 Task: Create a due date automation trigger when advanced on, on the wednesday of the week a card is due add dates starting this week at 11:00 AM.
Action: Mouse moved to (1240, 96)
Screenshot: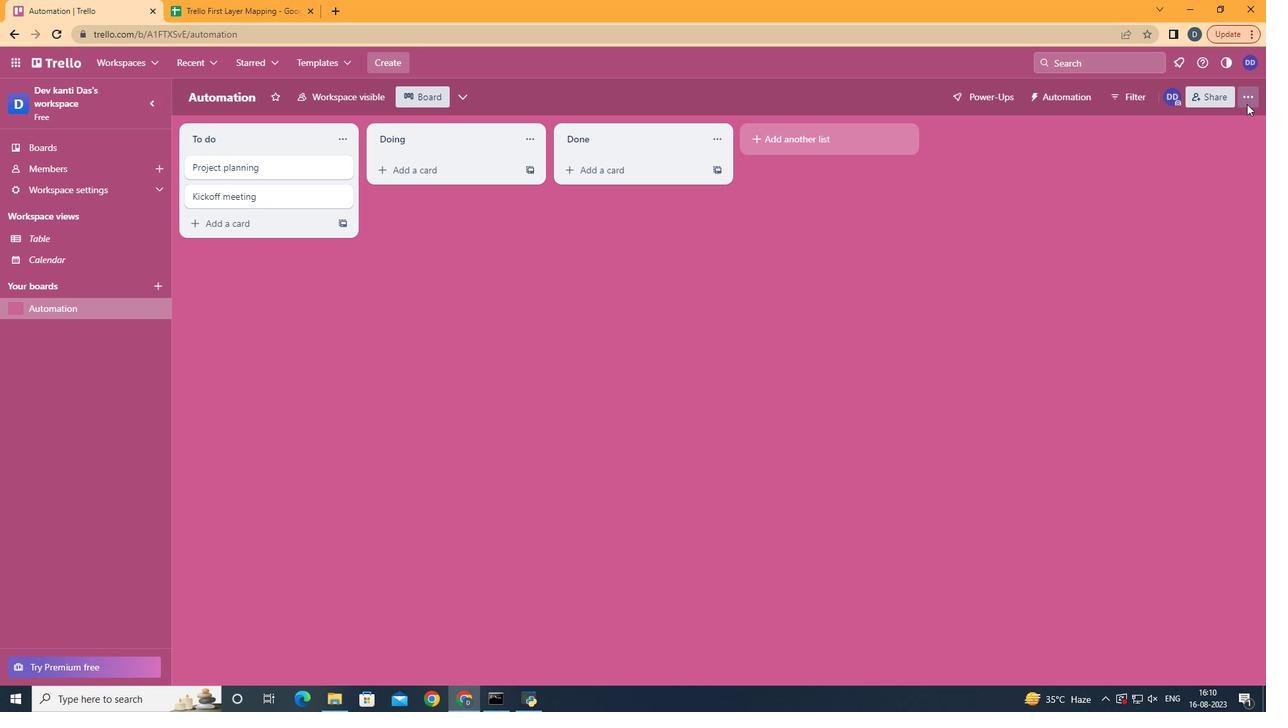 
Action: Mouse pressed left at (1240, 96)
Screenshot: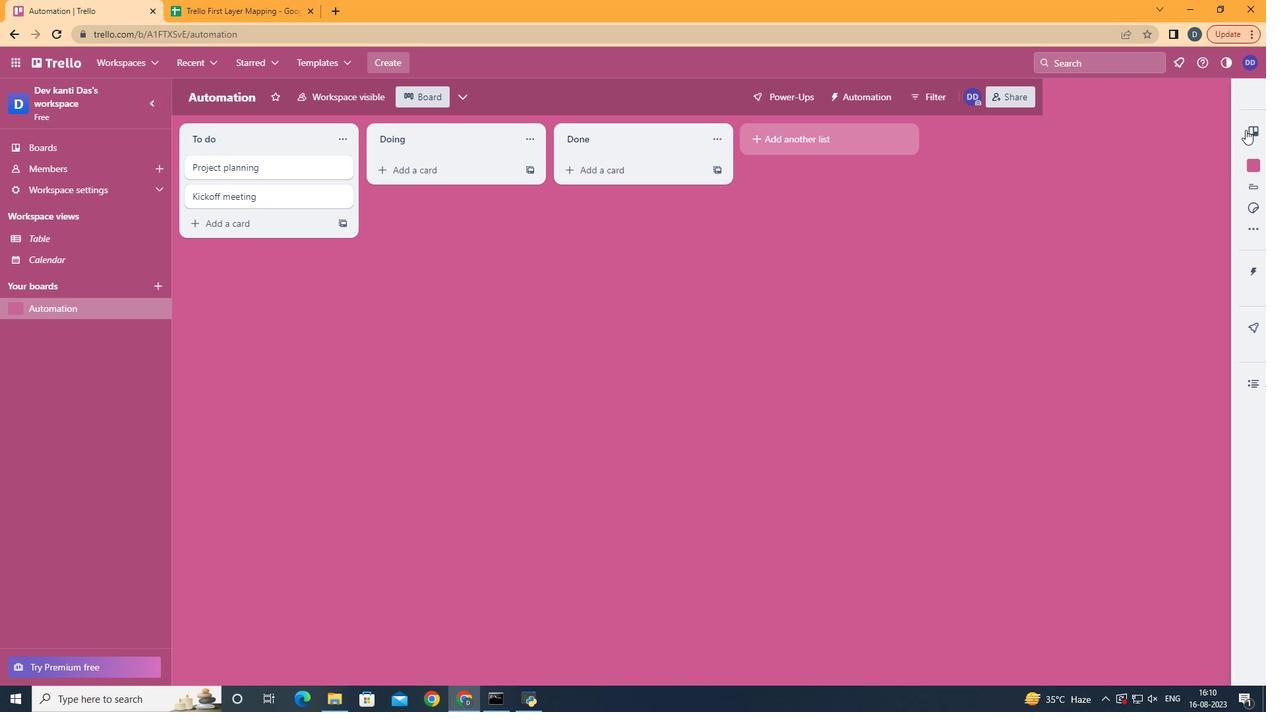 
Action: Mouse moved to (1192, 285)
Screenshot: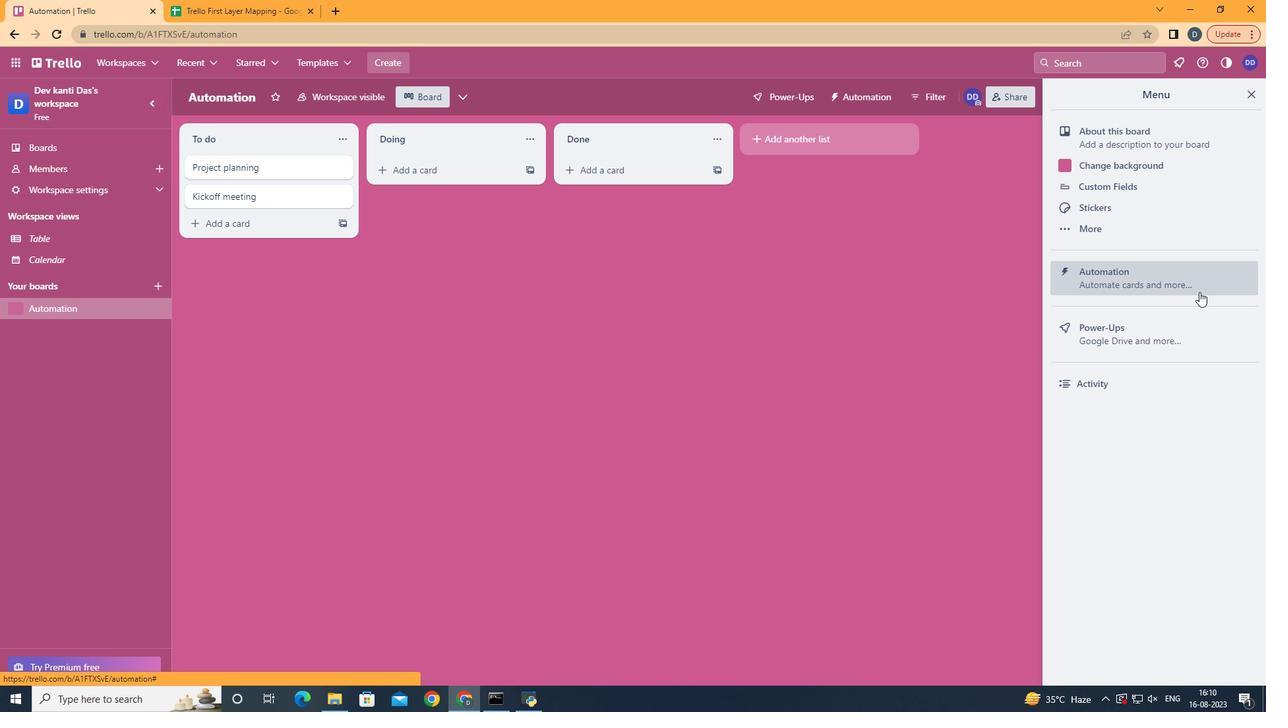 
Action: Mouse pressed left at (1192, 285)
Screenshot: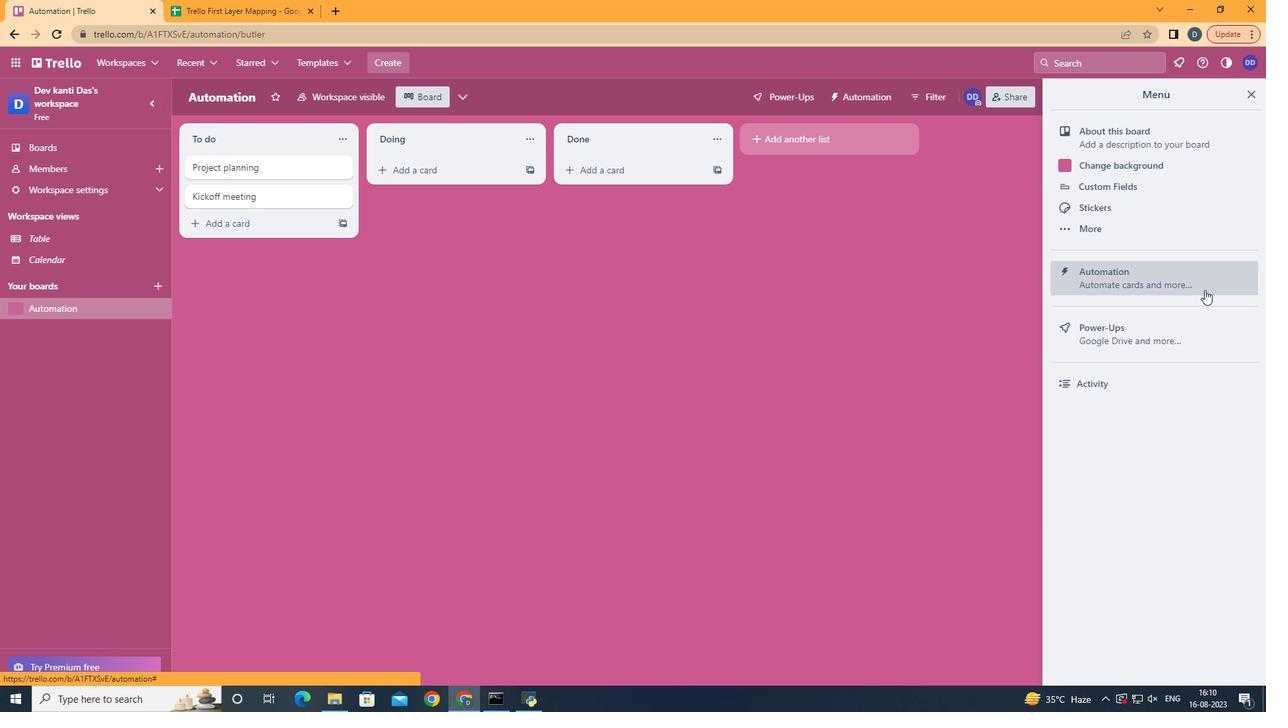 
Action: Mouse moved to (264, 254)
Screenshot: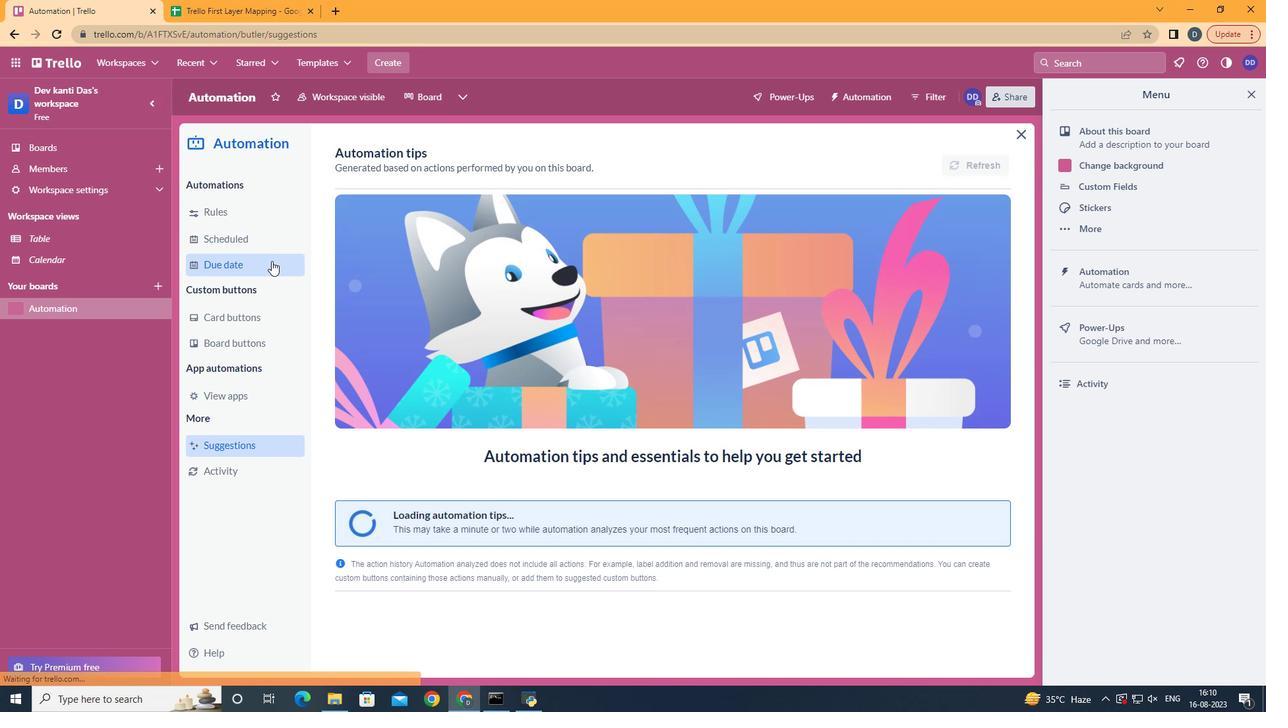 
Action: Mouse pressed left at (264, 254)
Screenshot: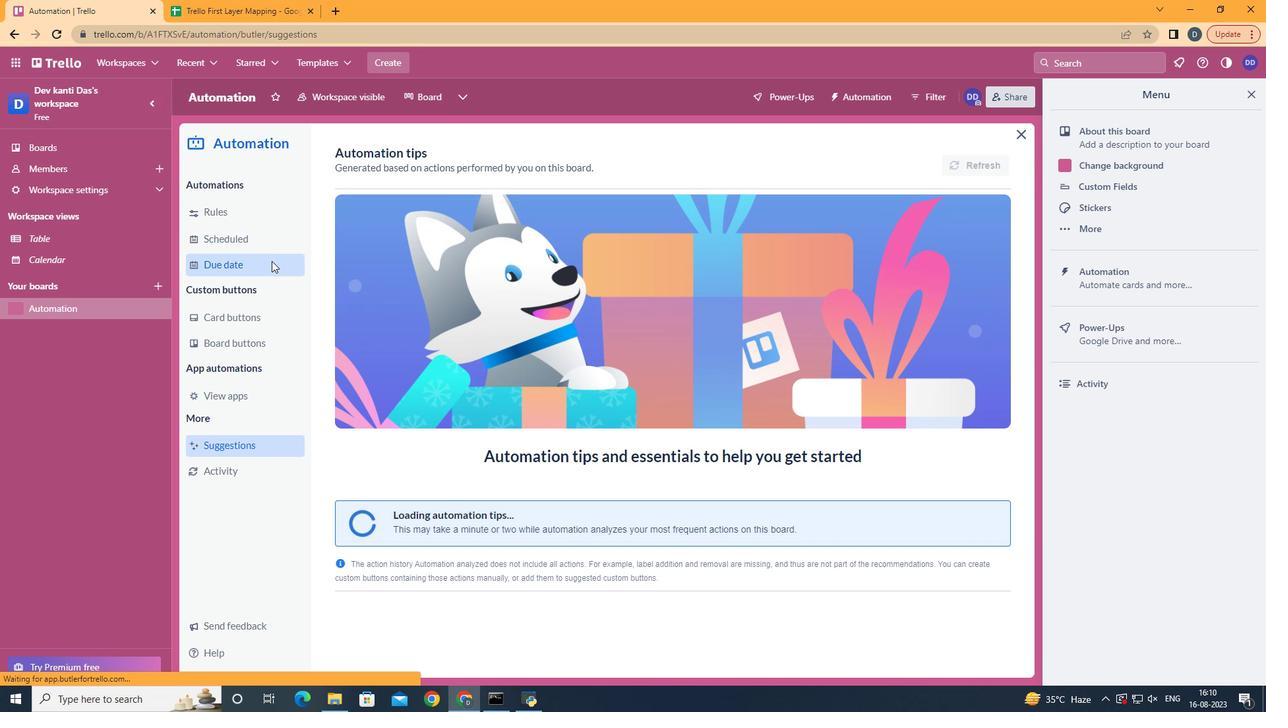 
Action: Mouse moved to (925, 148)
Screenshot: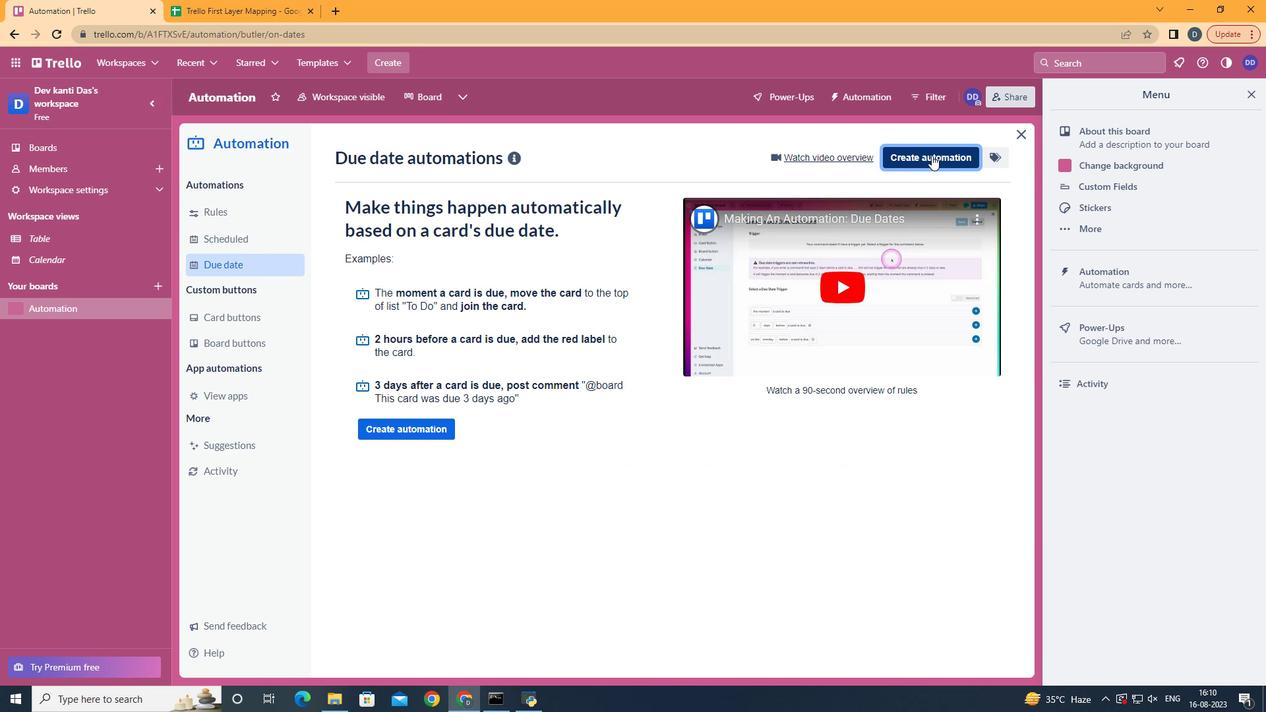 
Action: Mouse pressed left at (925, 148)
Screenshot: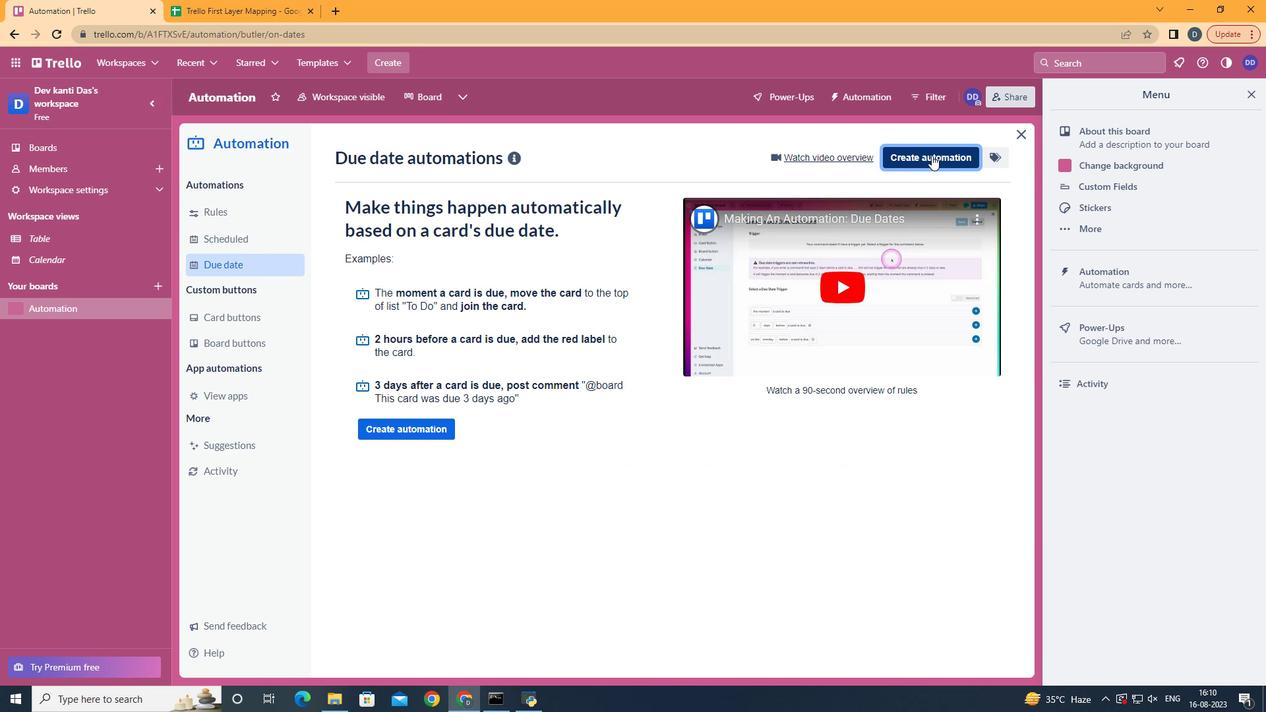 
Action: Mouse moved to (640, 273)
Screenshot: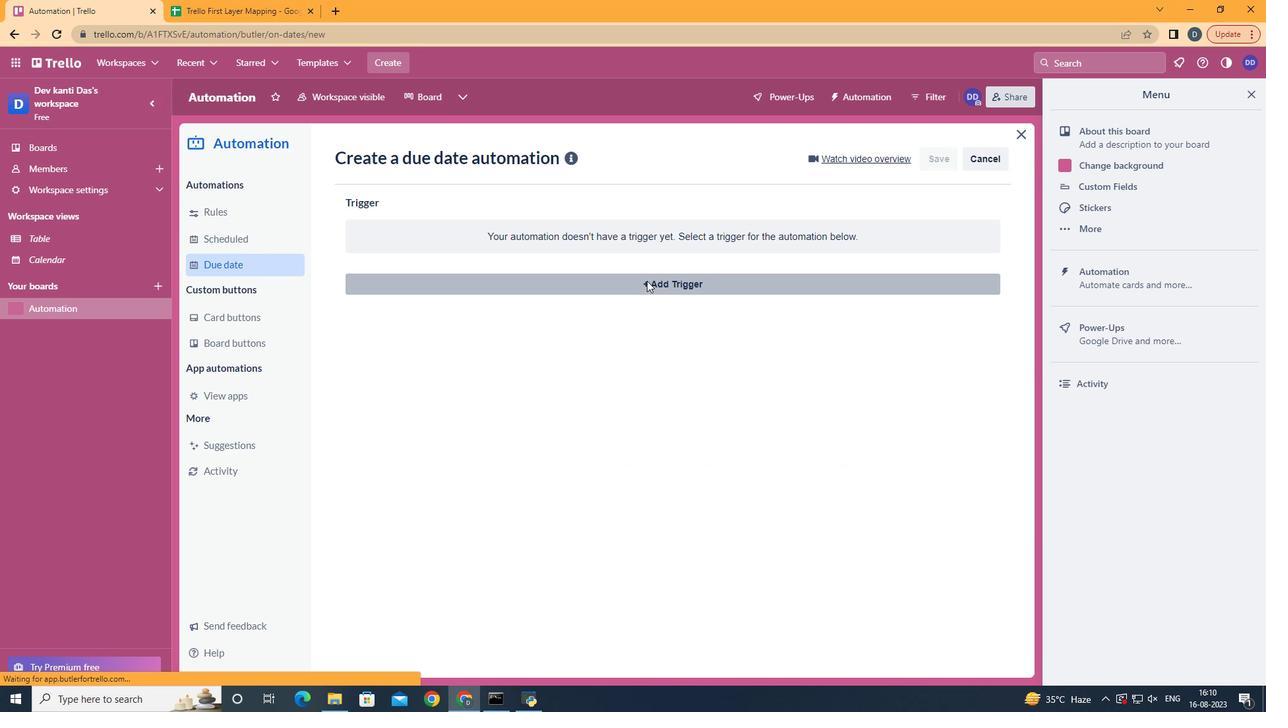 
Action: Mouse pressed left at (640, 273)
Screenshot: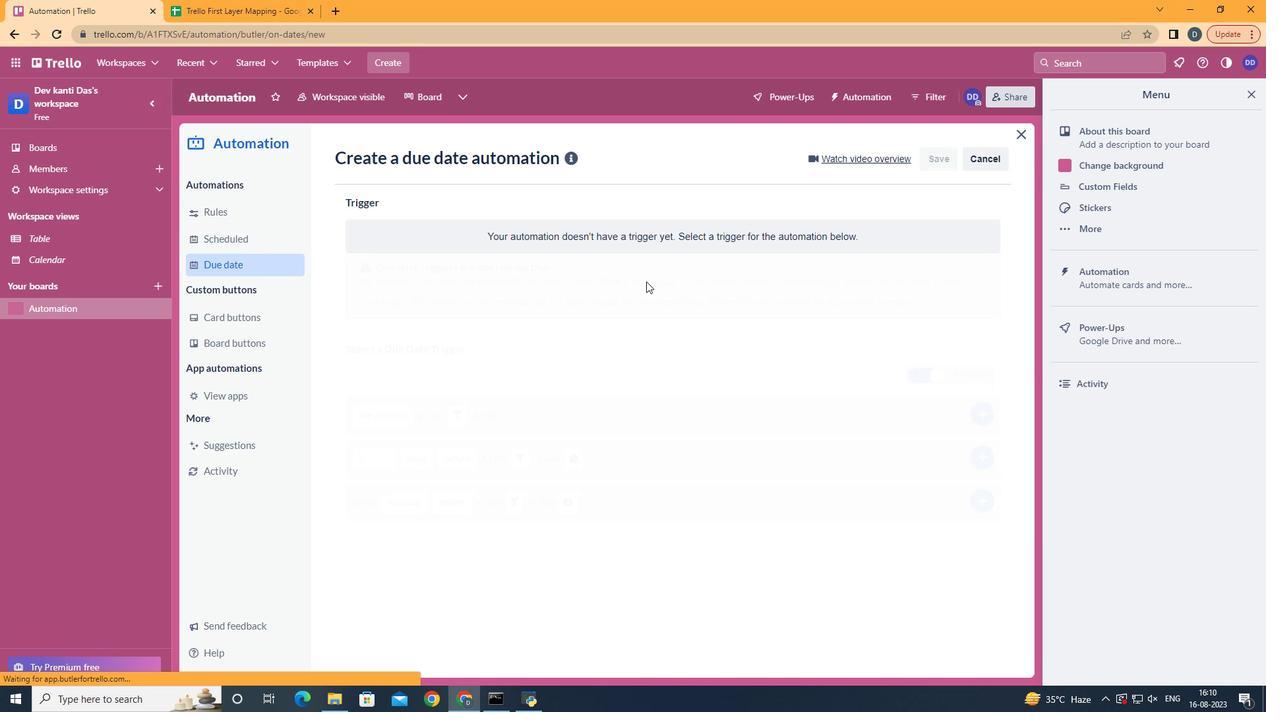 
Action: Mouse moved to (427, 399)
Screenshot: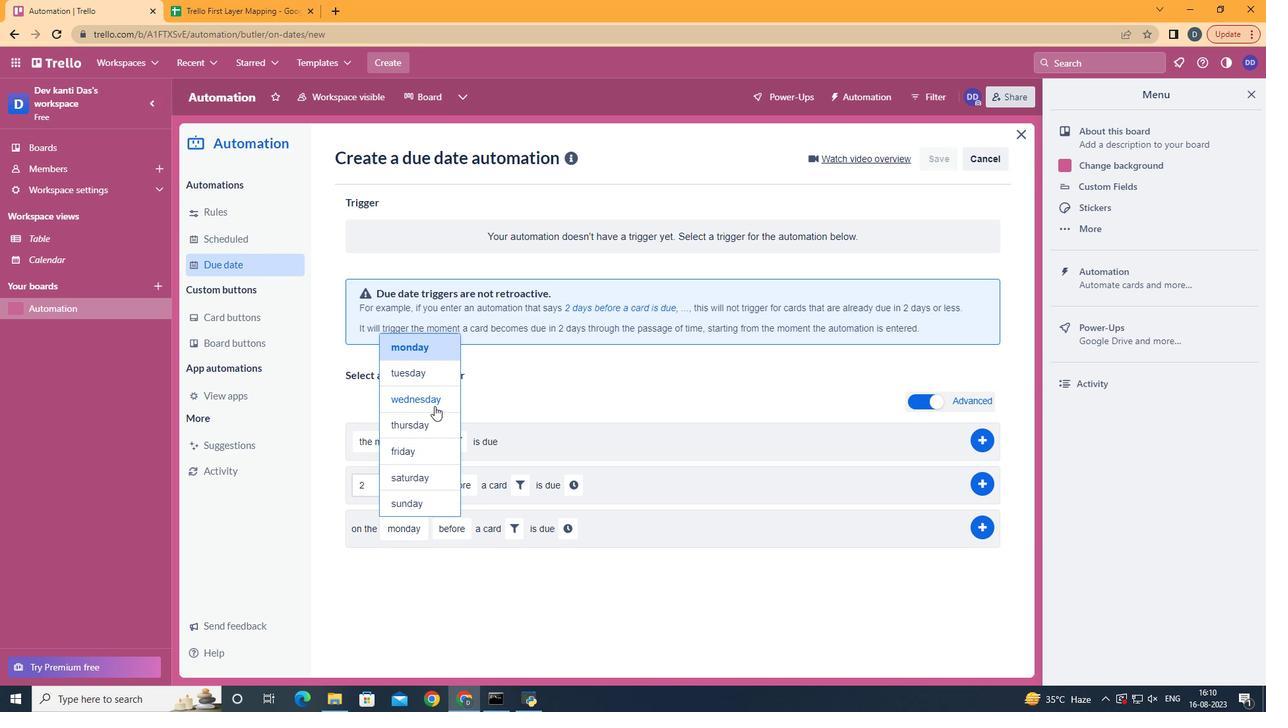 
Action: Mouse pressed left at (427, 399)
Screenshot: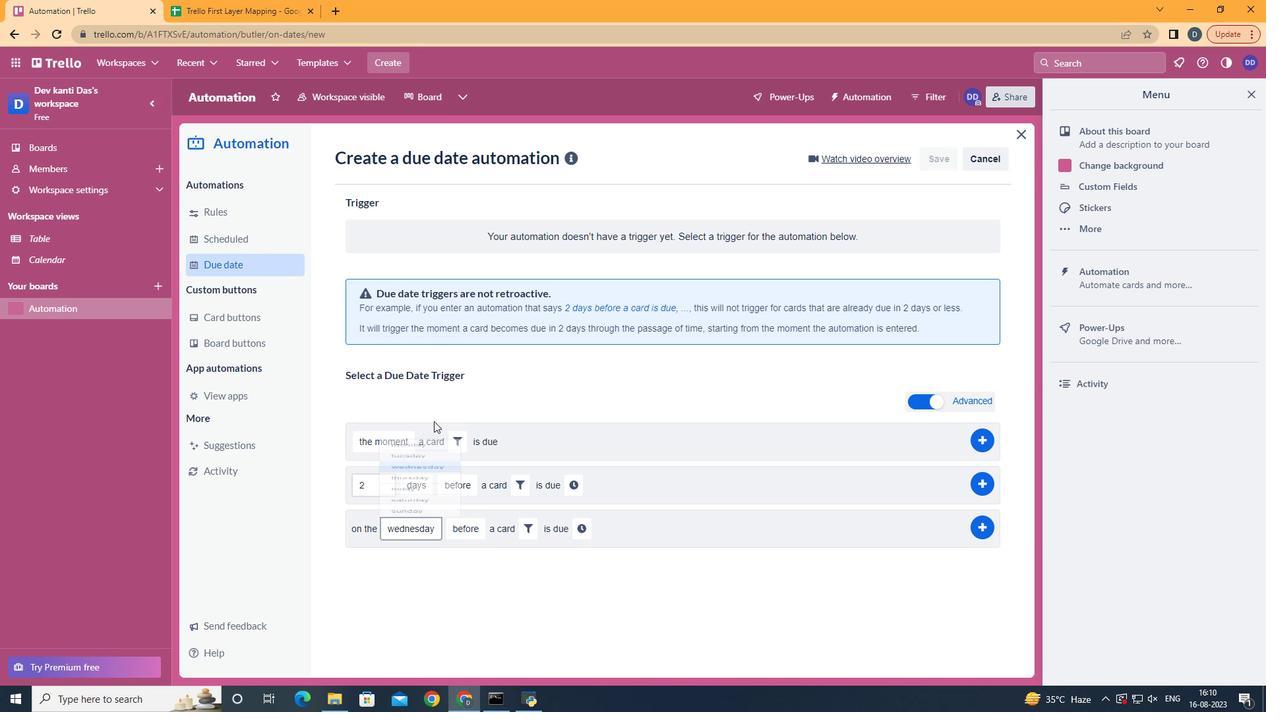 
Action: Mouse moved to (490, 595)
Screenshot: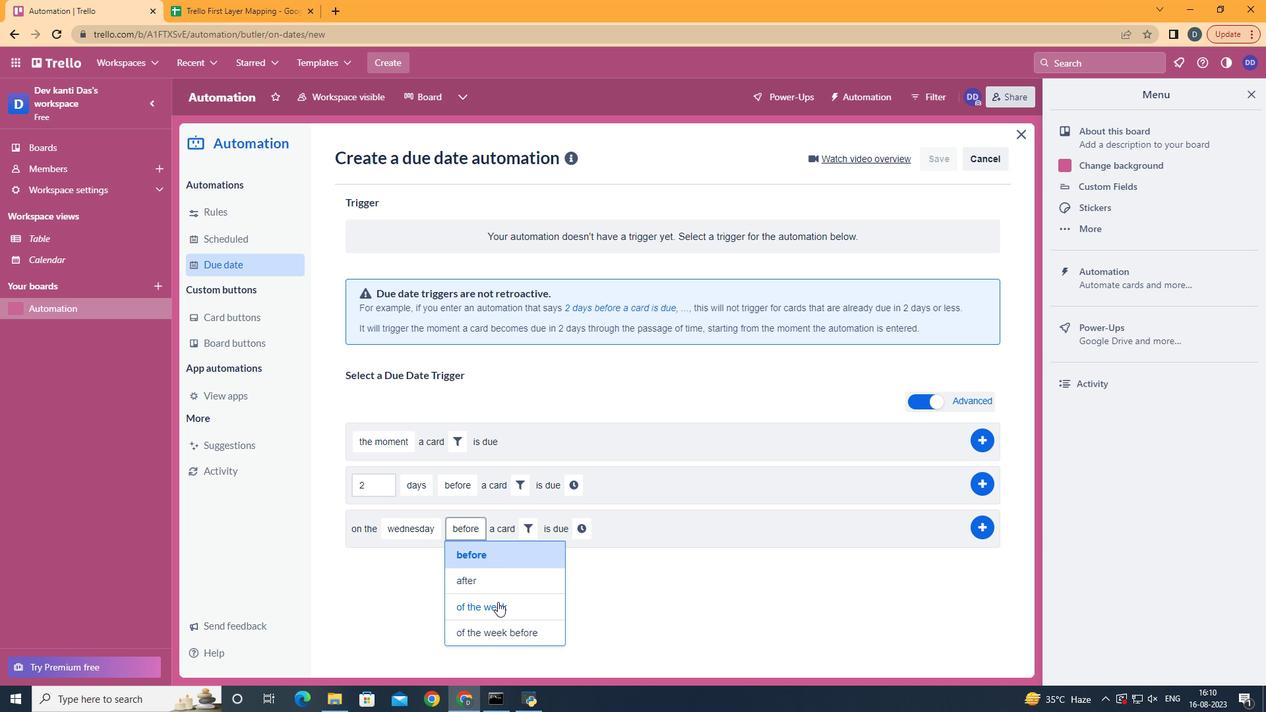 
Action: Mouse pressed left at (490, 595)
Screenshot: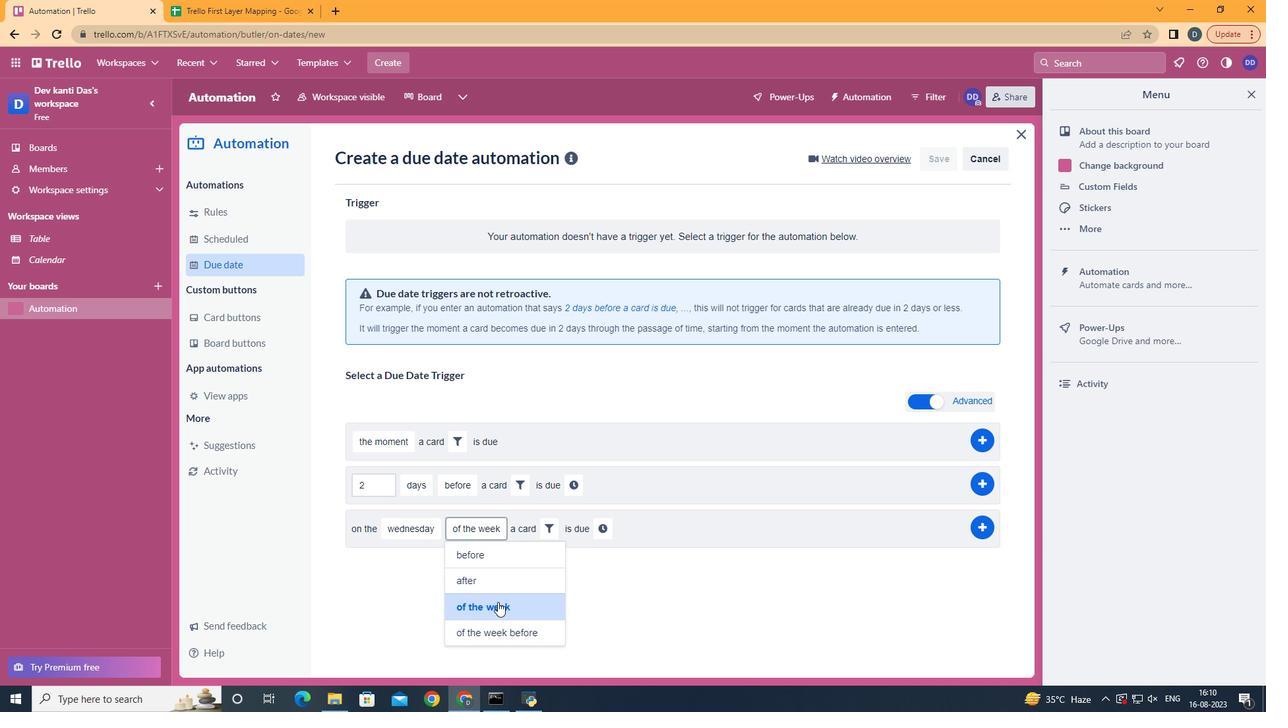 
Action: Mouse moved to (537, 522)
Screenshot: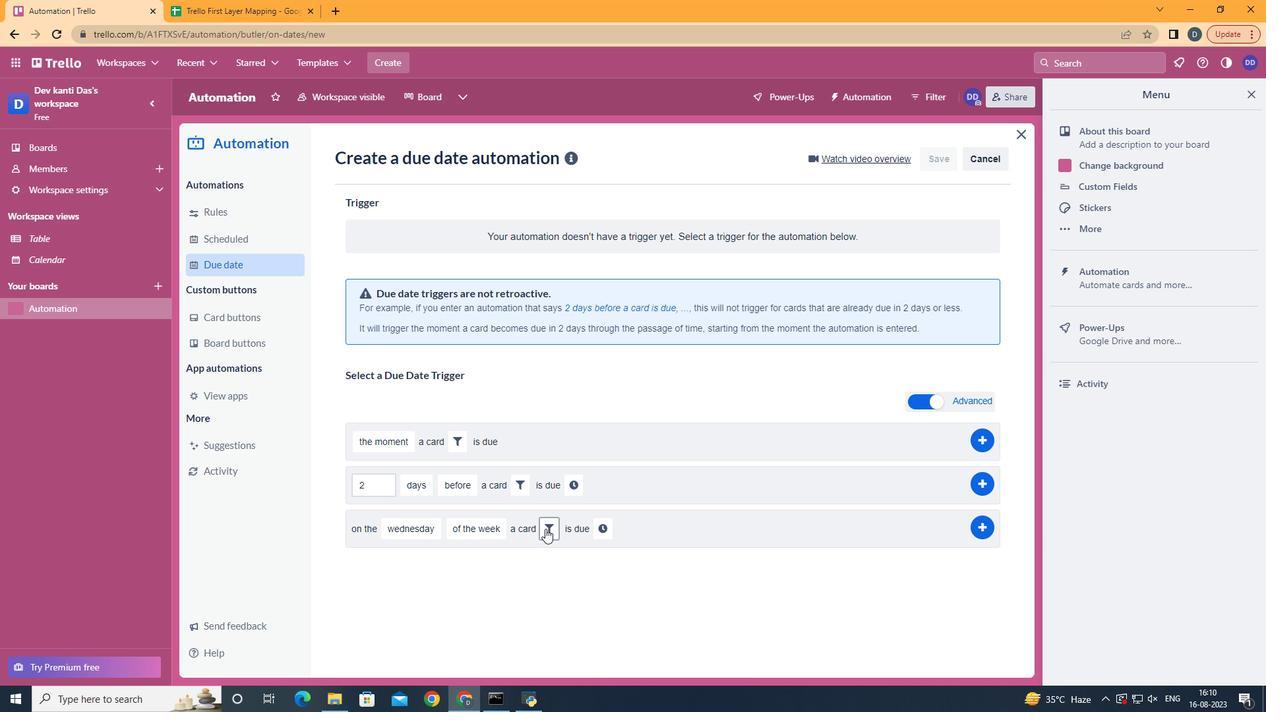 
Action: Mouse pressed left at (537, 522)
Screenshot: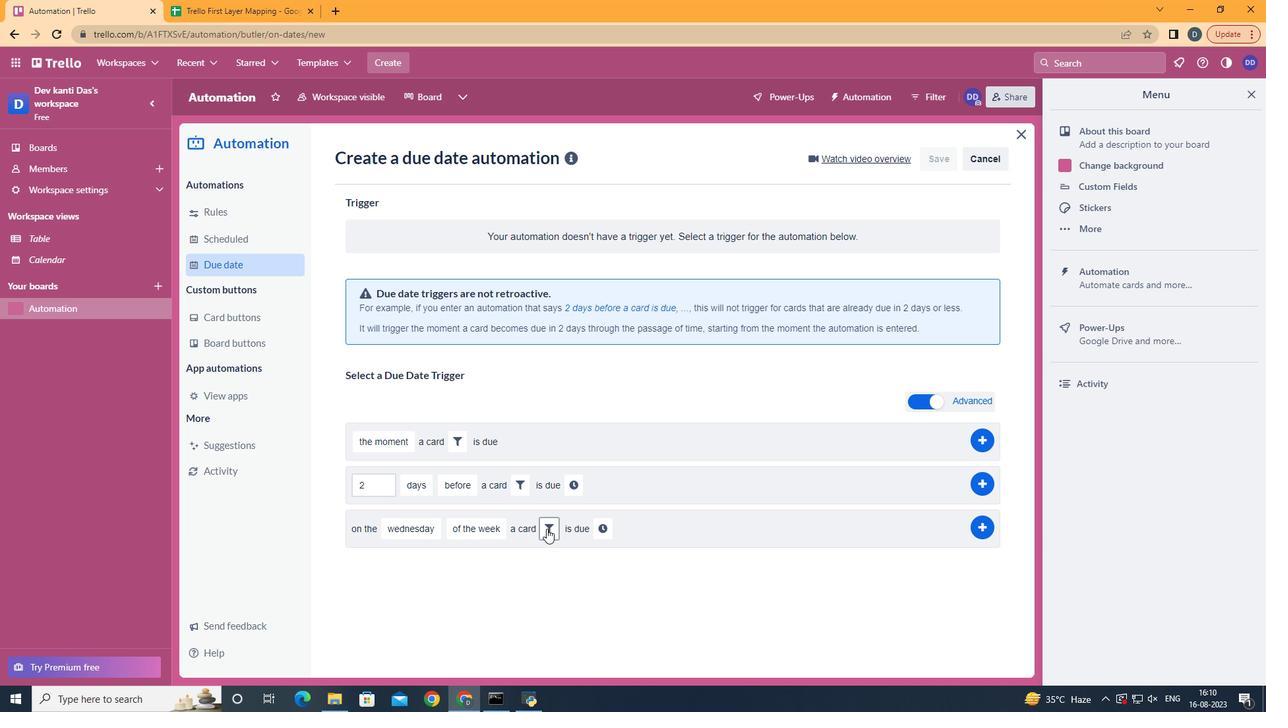 
Action: Mouse moved to (604, 563)
Screenshot: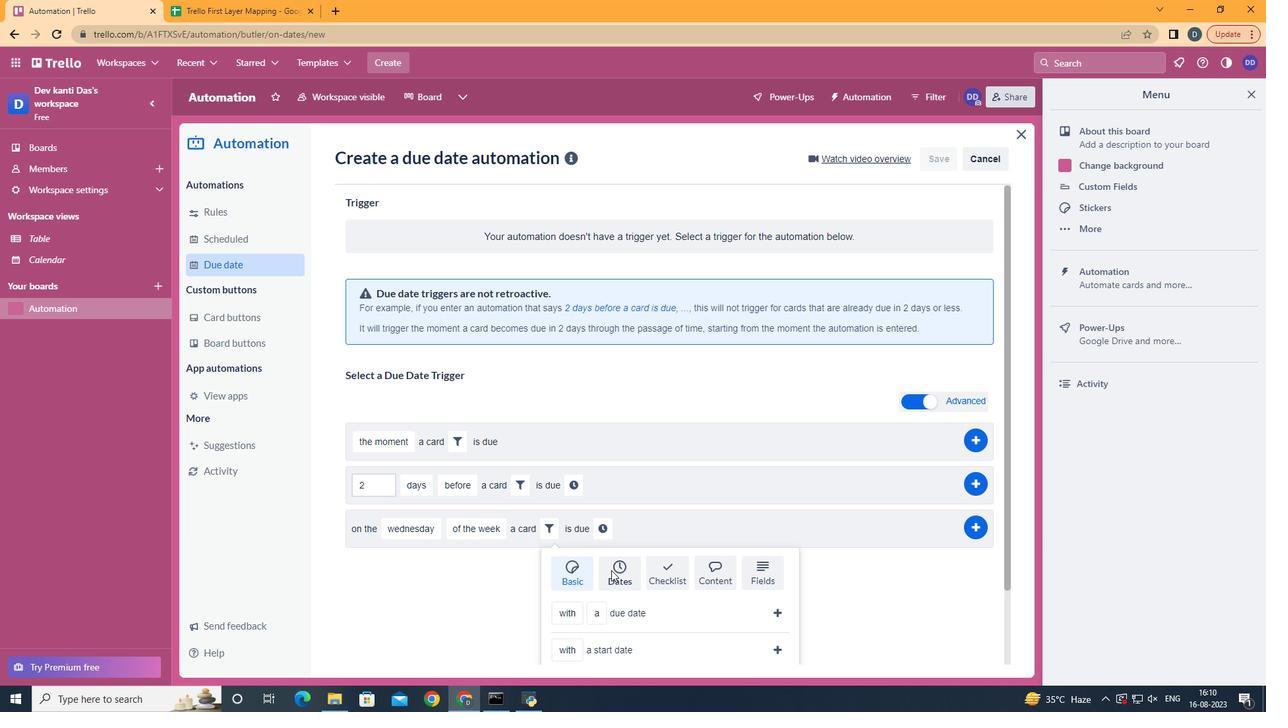 
Action: Mouse pressed left at (604, 563)
Screenshot: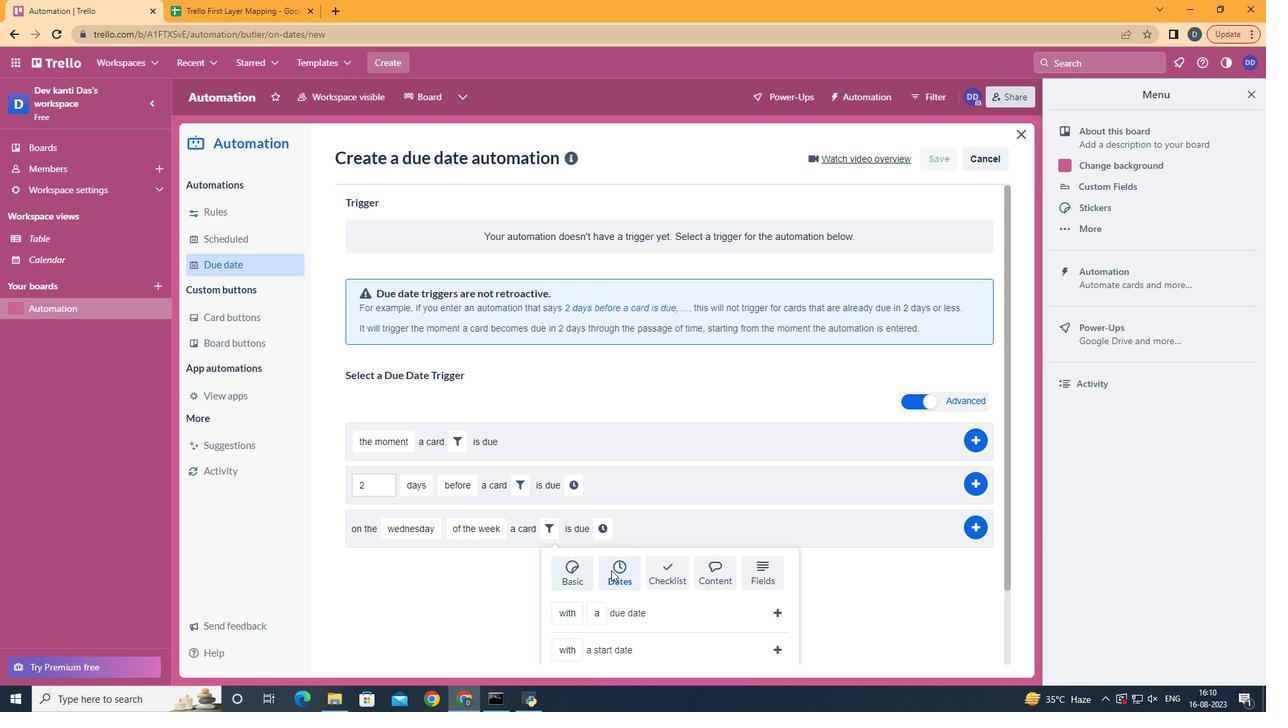 
Action: Mouse moved to (605, 563)
Screenshot: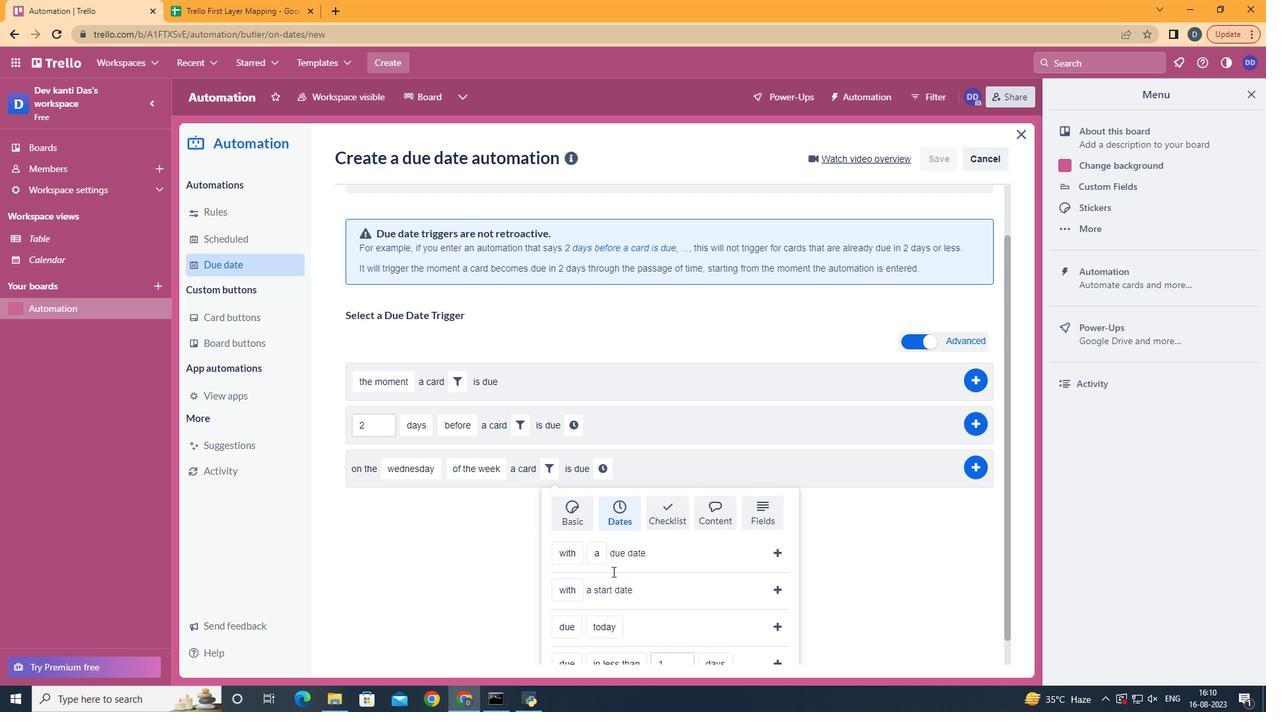 
Action: Mouse scrolled (605, 562) with delta (0, 0)
Screenshot: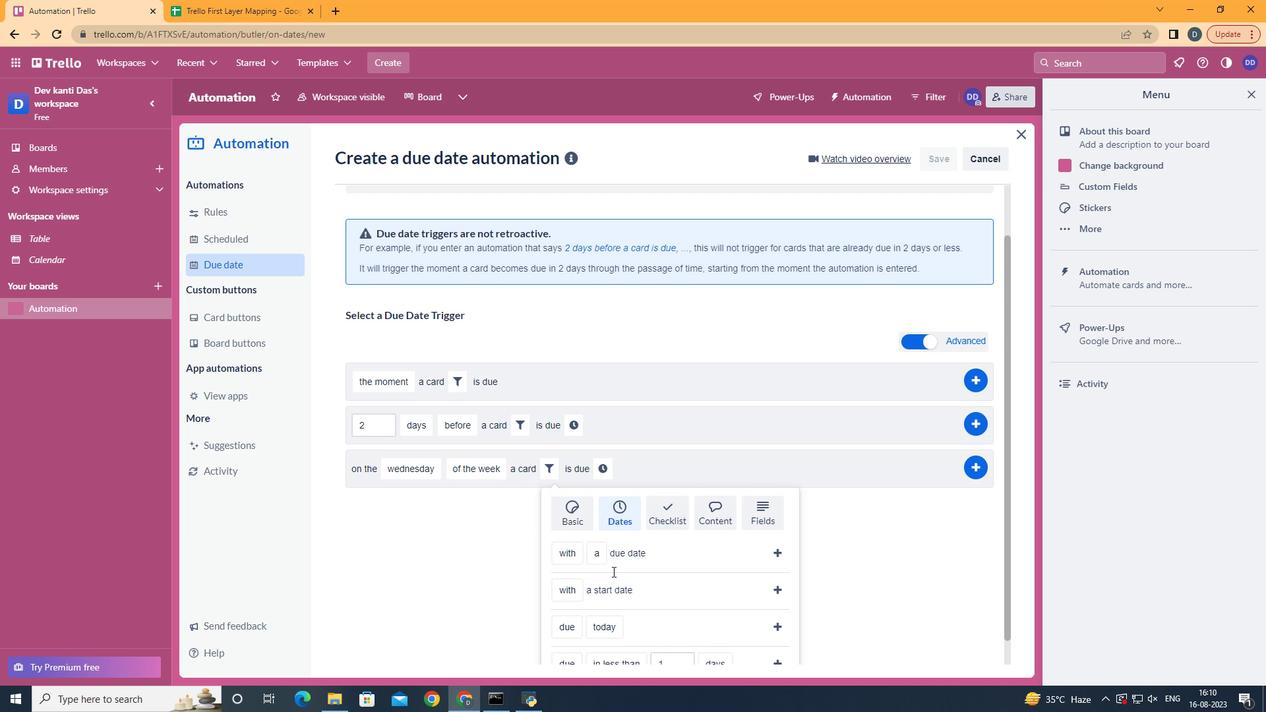 
Action: Mouse scrolled (605, 562) with delta (0, 0)
Screenshot: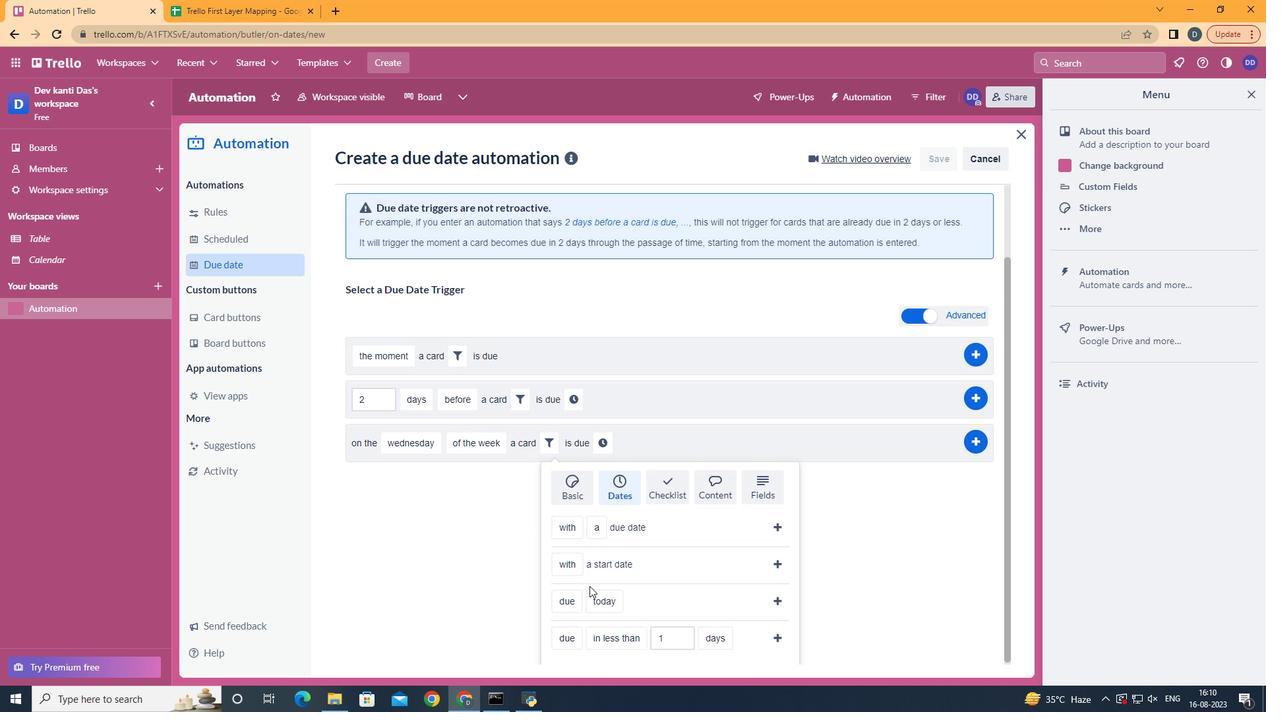 
Action: Mouse scrolled (605, 562) with delta (0, 0)
Screenshot: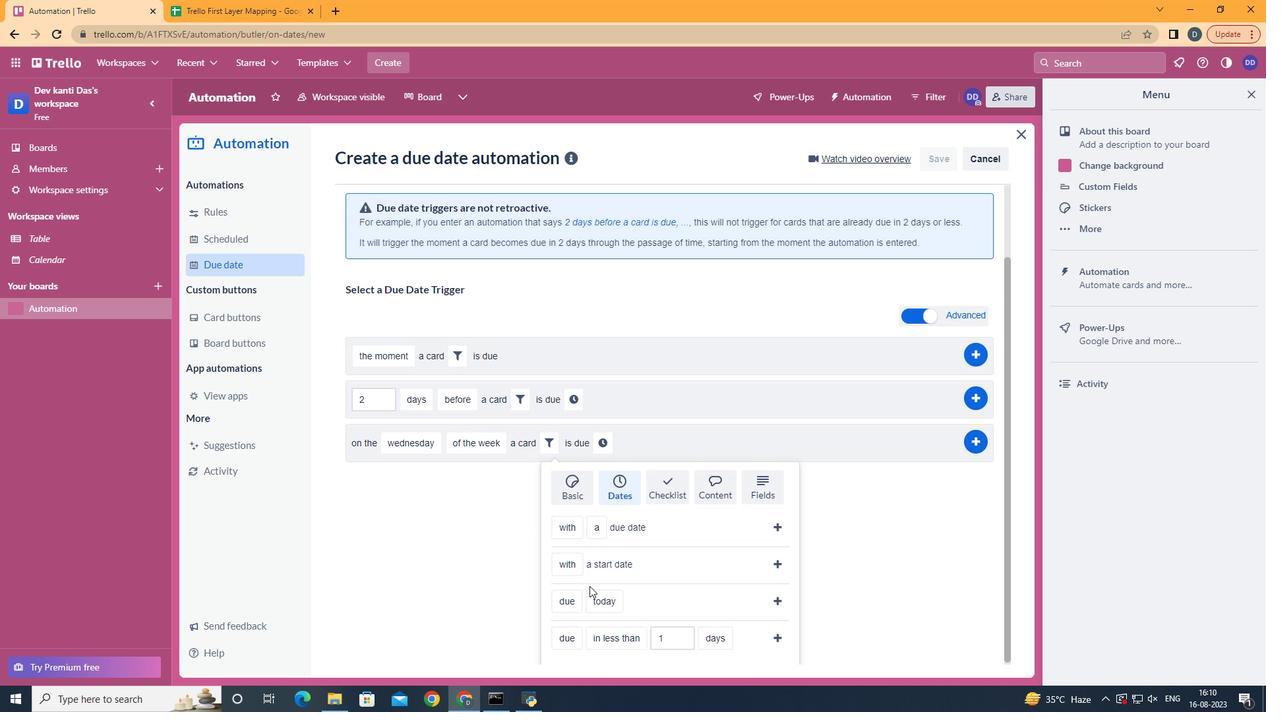 
Action: Mouse scrolled (605, 562) with delta (0, 0)
Screenshot: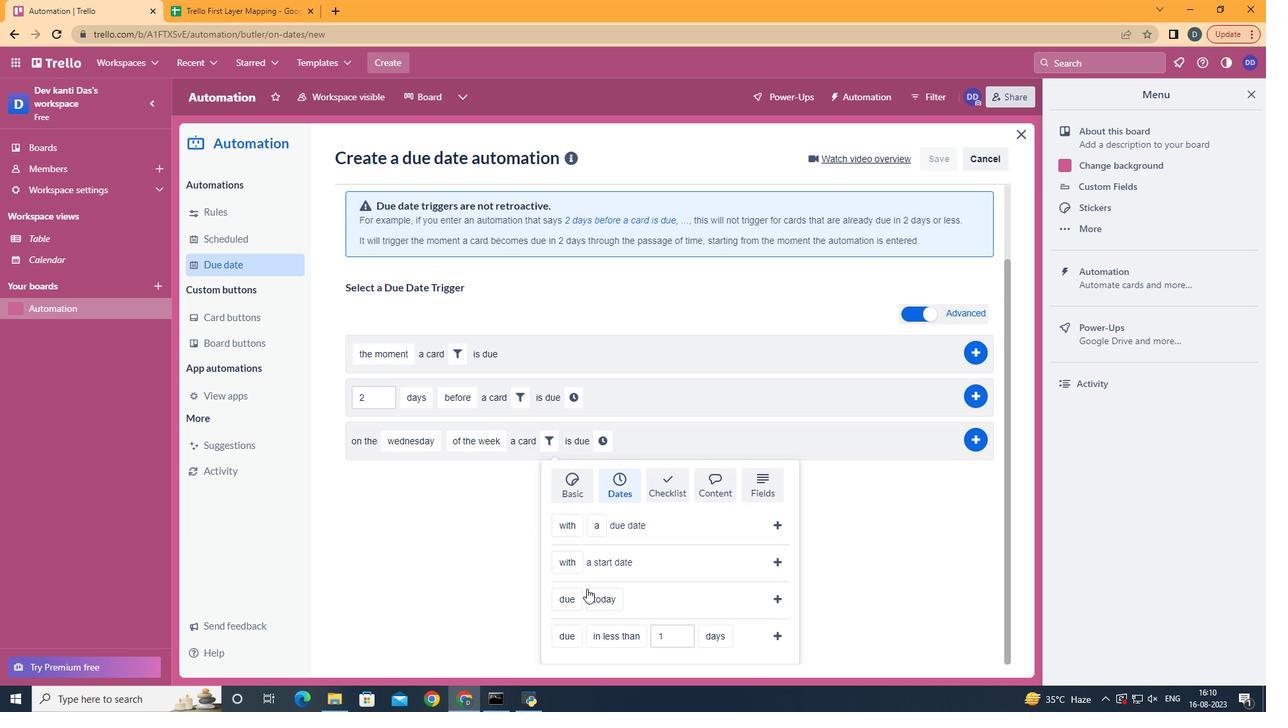 
Action: Mouse moved to (584, 535)
Screenshot: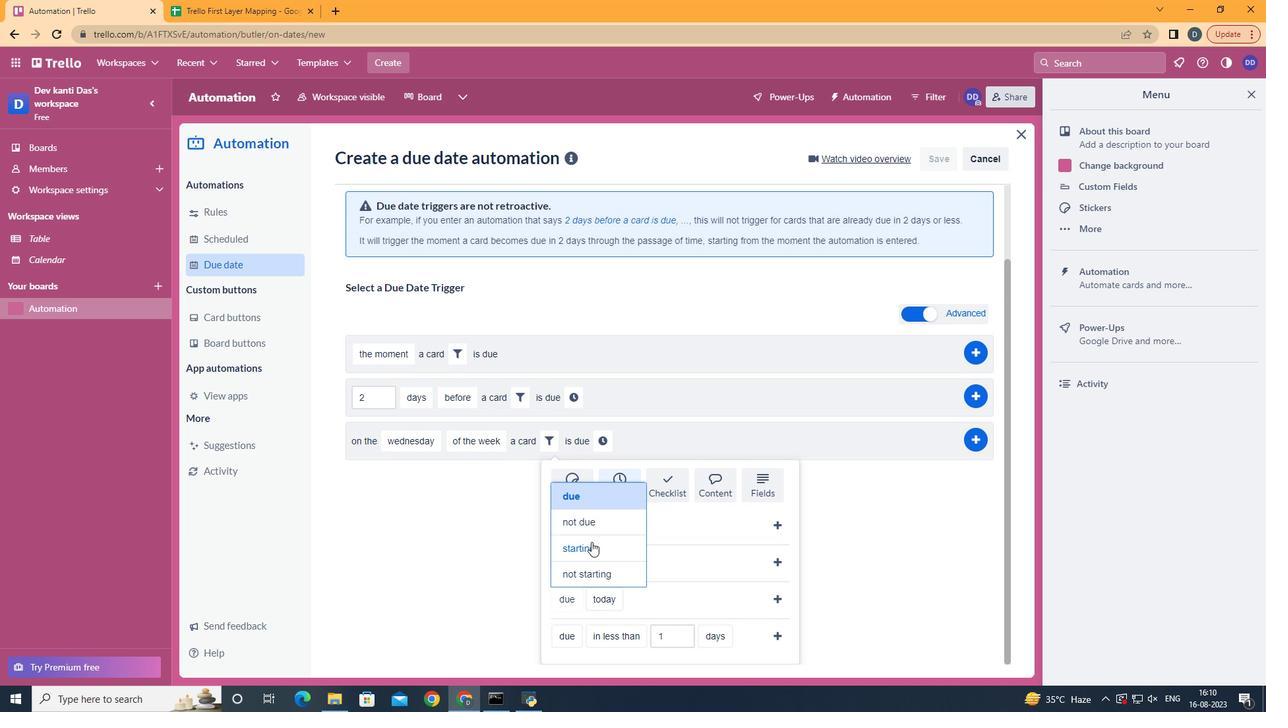 
Action: Mouse pressed left at (584, 535)
Screenshot: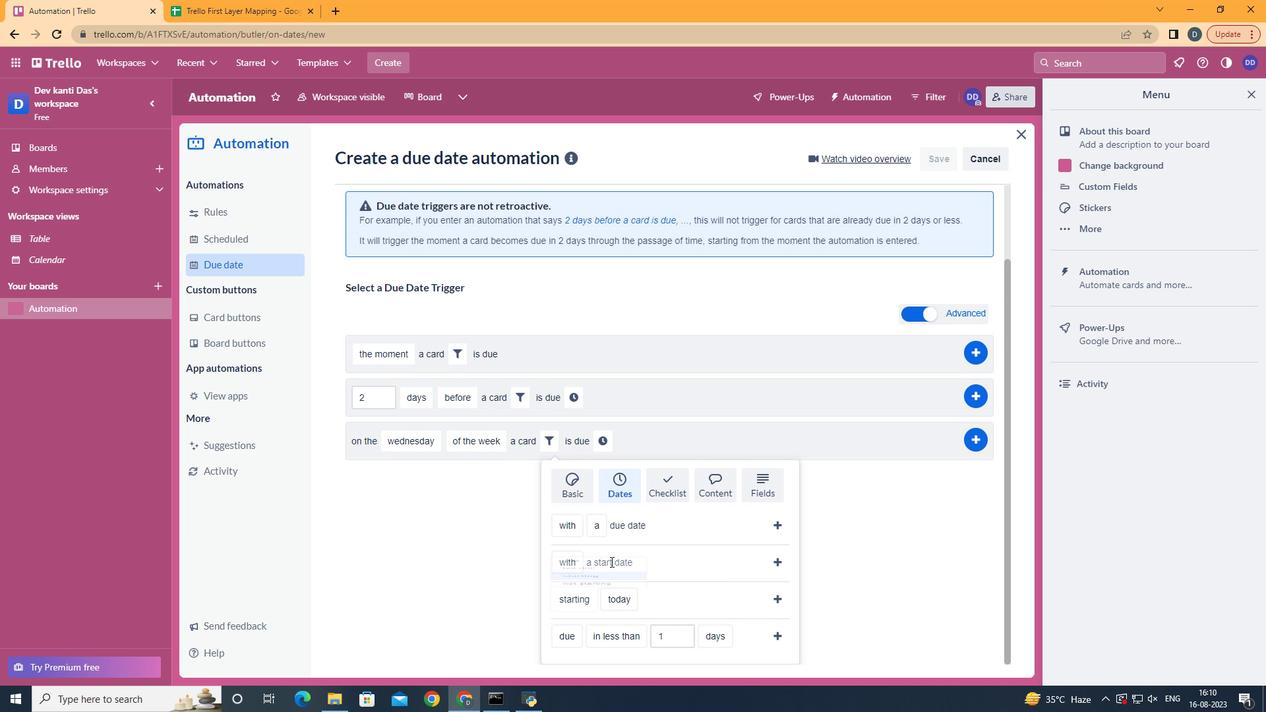 
Action: Mouse moved to (636, 488)
Screenshot: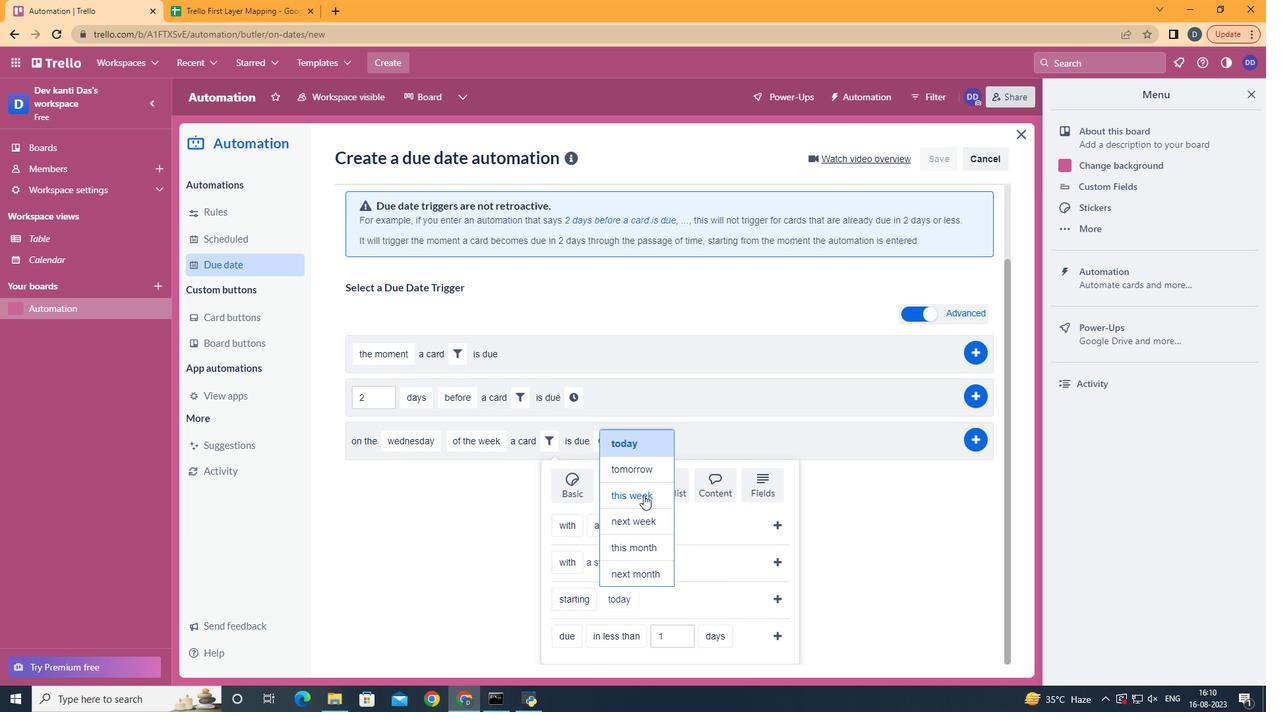 
Action: Mouse pressed left at (636, 488)
Screenshot: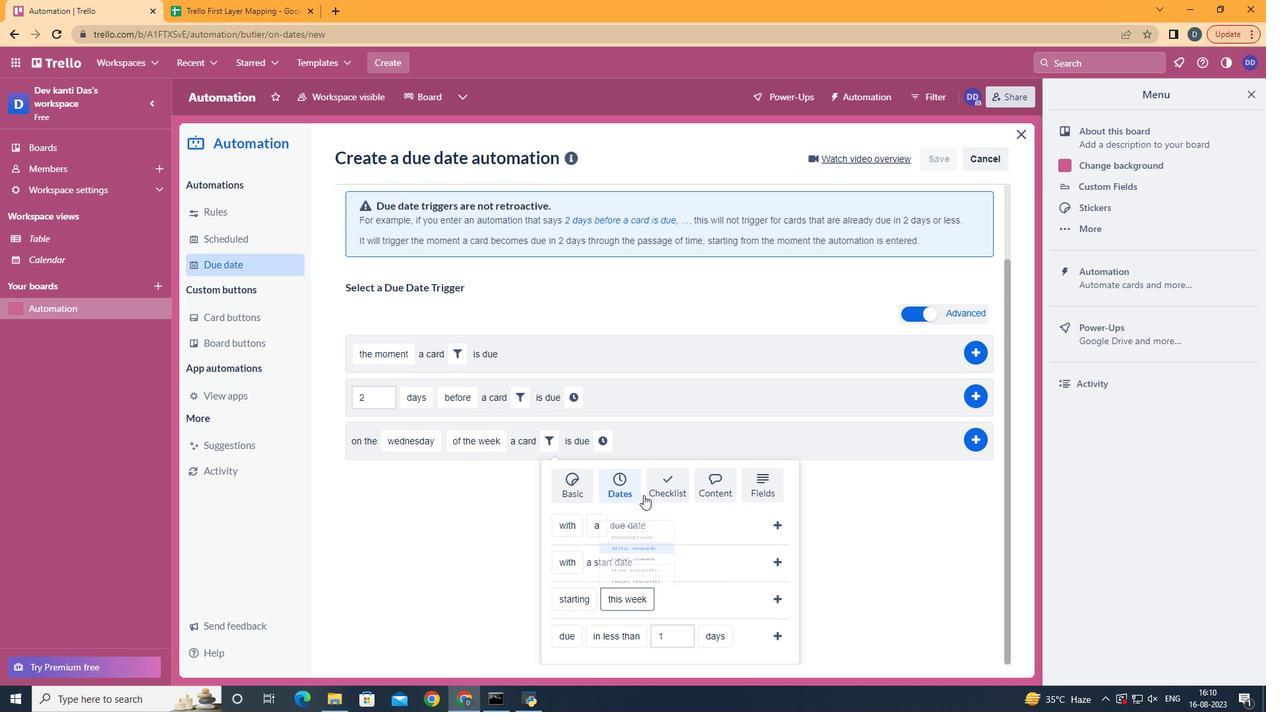 
Action: Mouse moved to (772, 591)
Screenshot: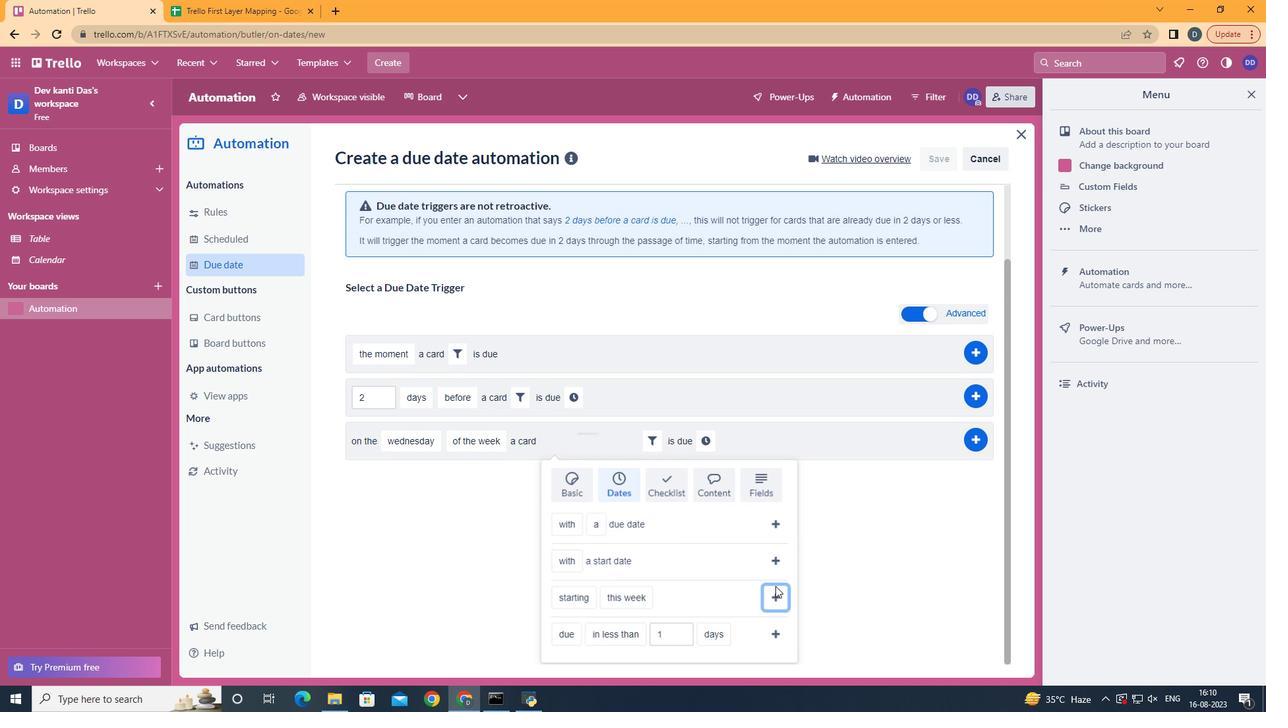 
Action: Mouse pressed left at (772, 591)
Screenshot: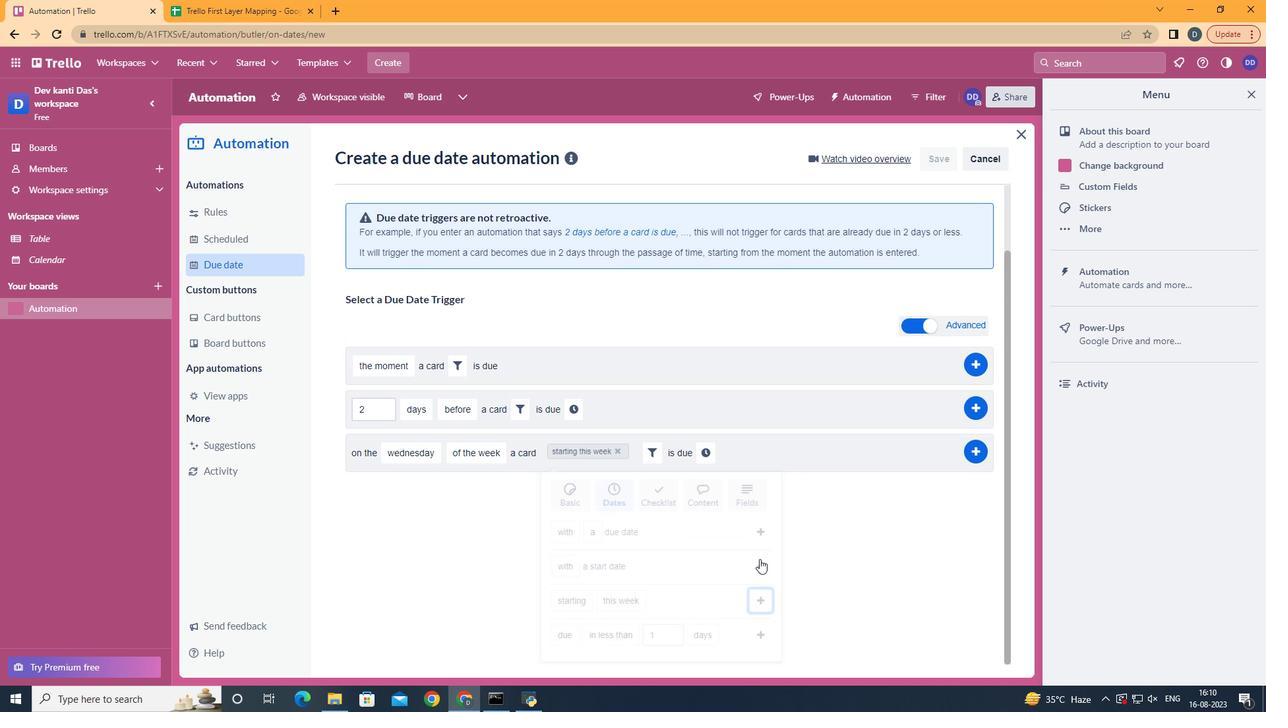 
Action: Mouse moved to (698, 517)
Screenshot: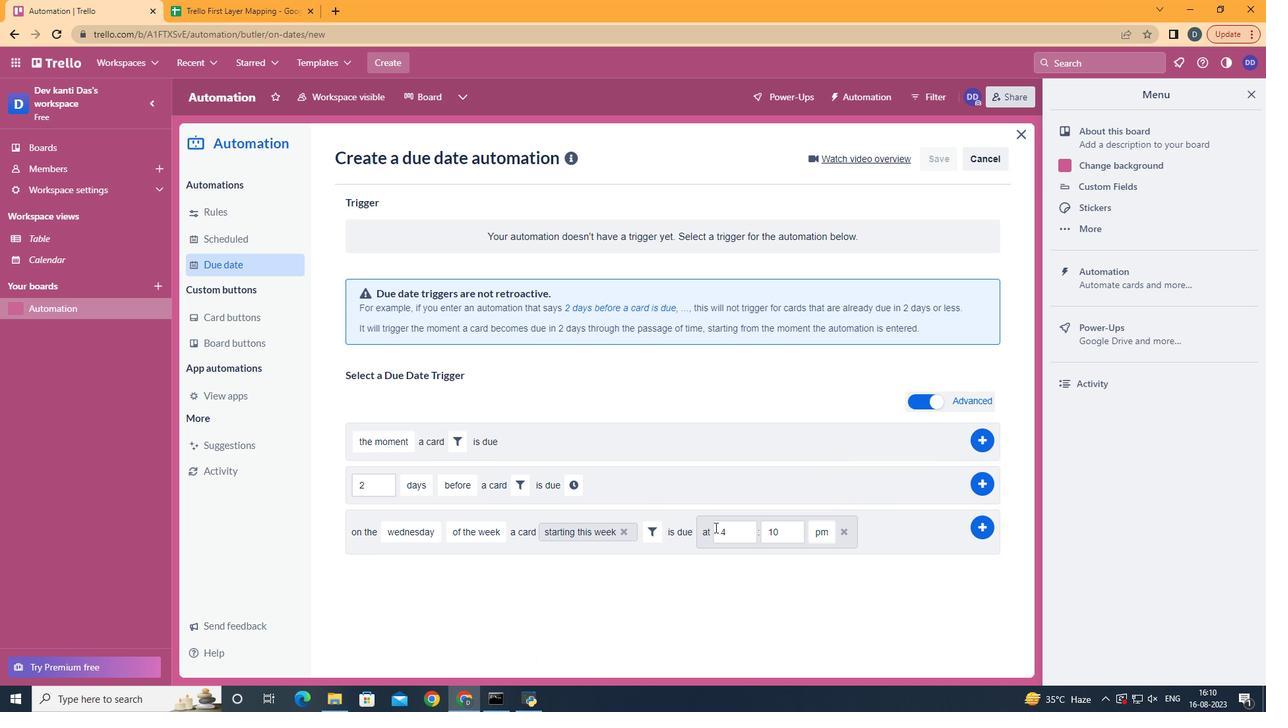 
Action: Mouse pressed left at (698, 517)
Screenshot: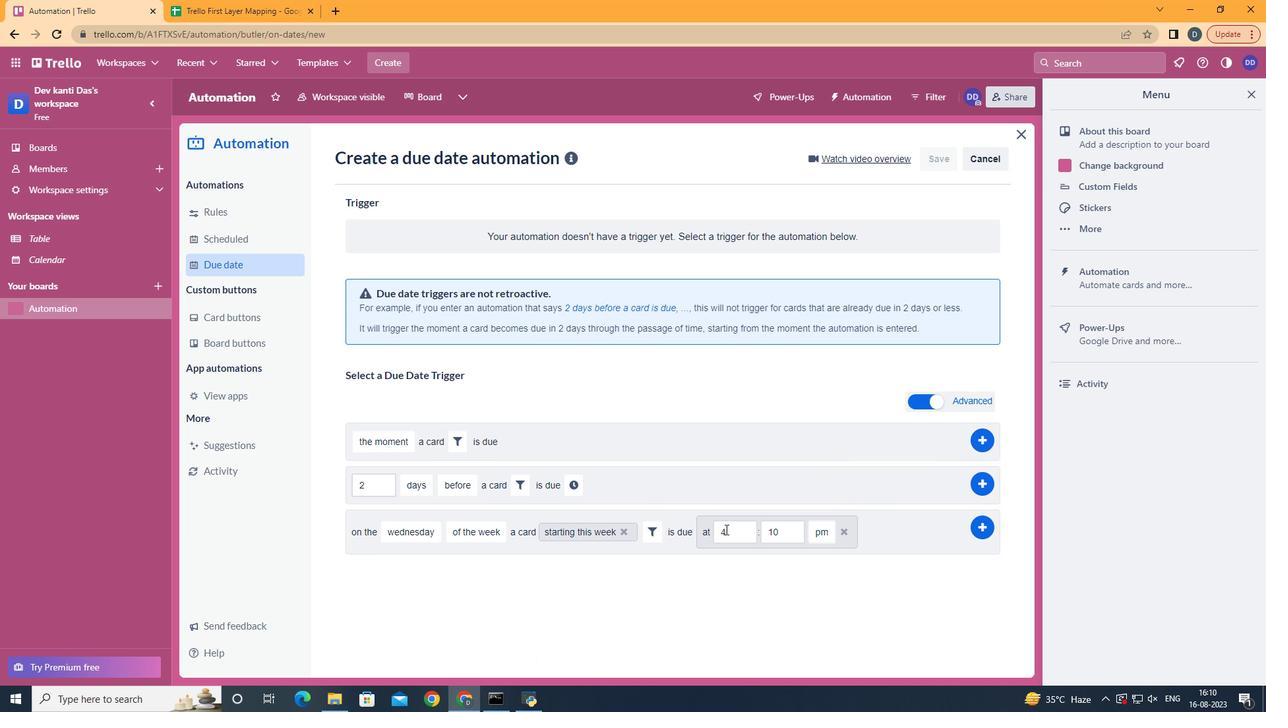 
Action: Mouse moved to (729, 525)
Screenshot: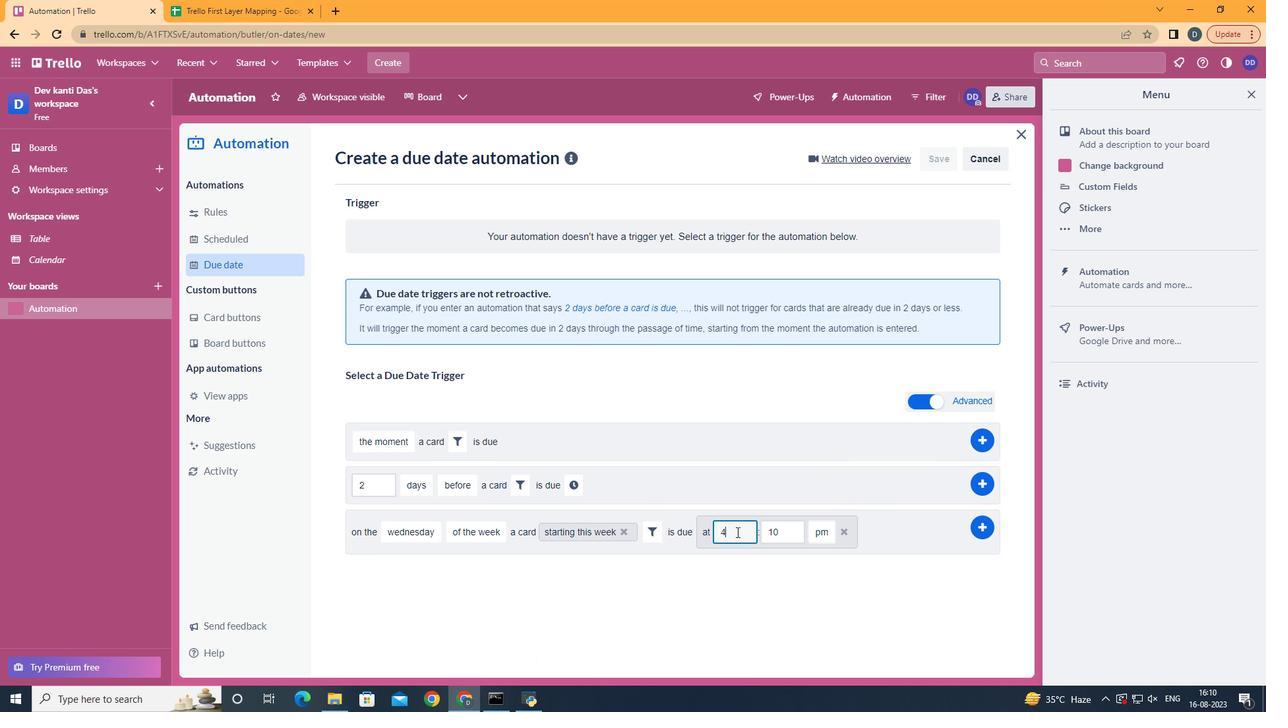 
Action: Mouse pressed left at (729, 525)
Screenshot: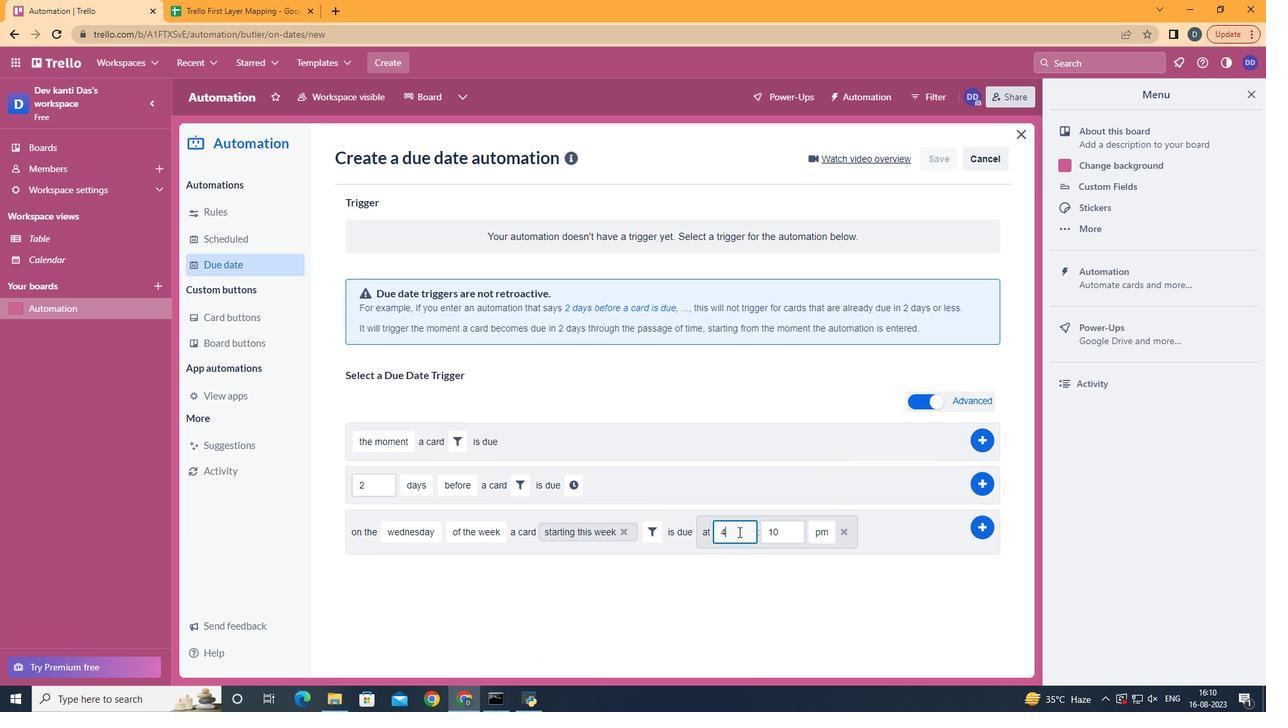 
Action: Mouse moved to (732, 525)
Screenshot: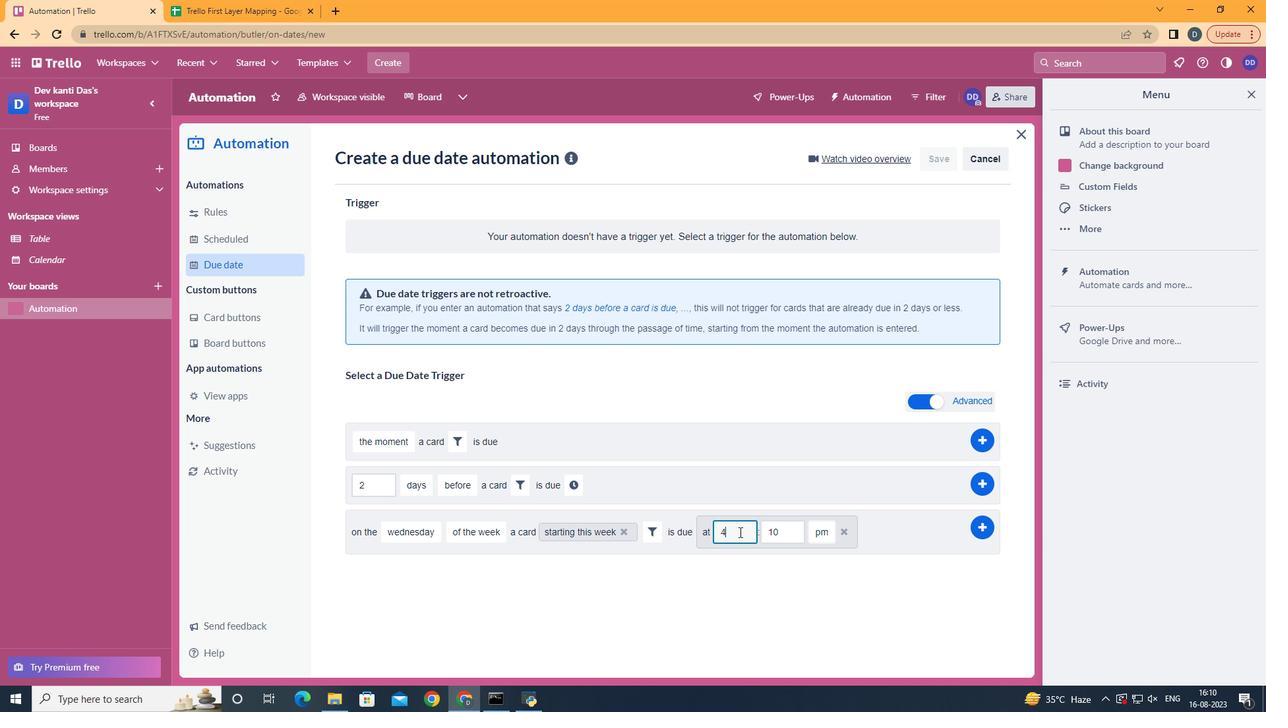 
Action: Key pressed <Key.backspace>11
Screenshot: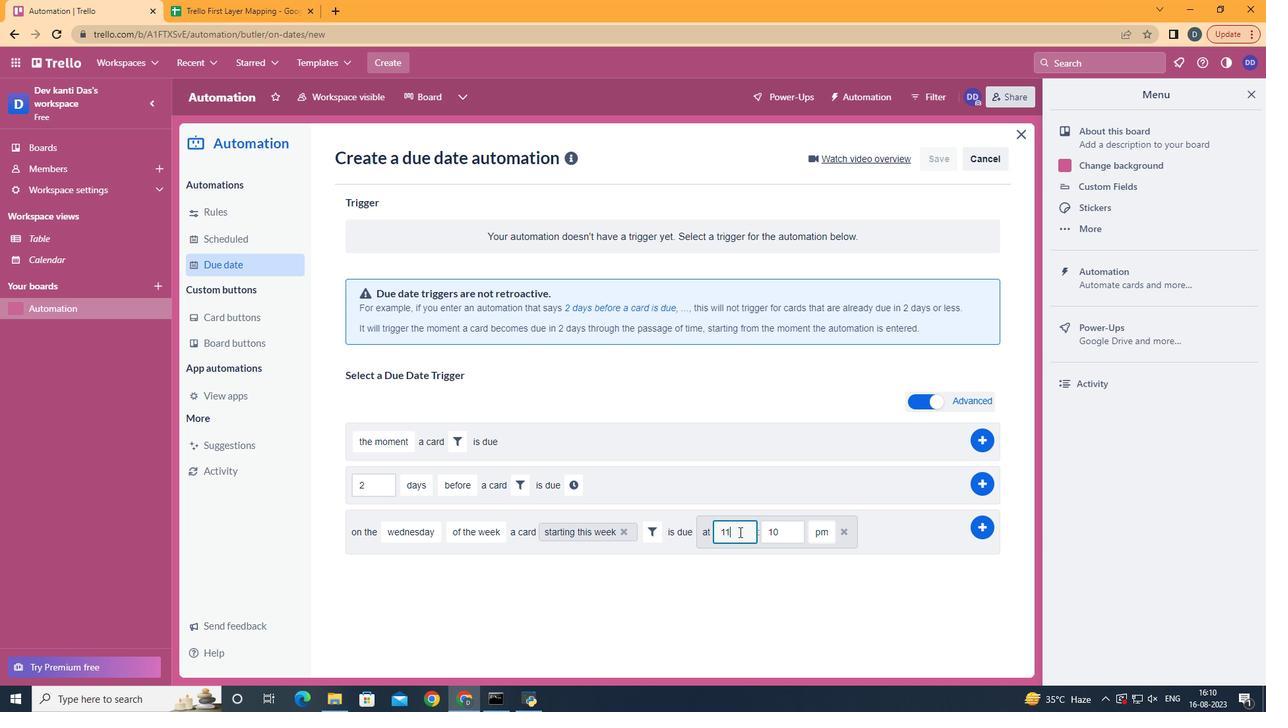 
Action: Mouse moved to (775, 526)
Screenshot: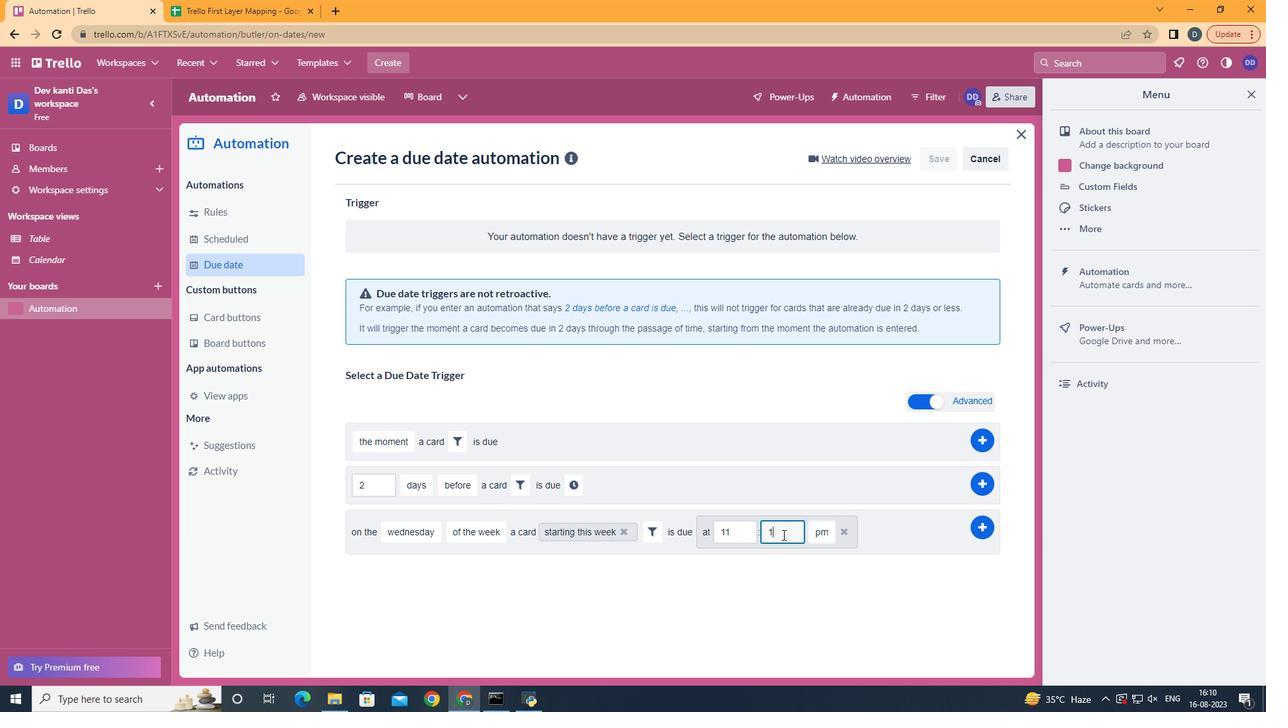 
Action: Mouse pressed left at (775, 526)
Screenshot: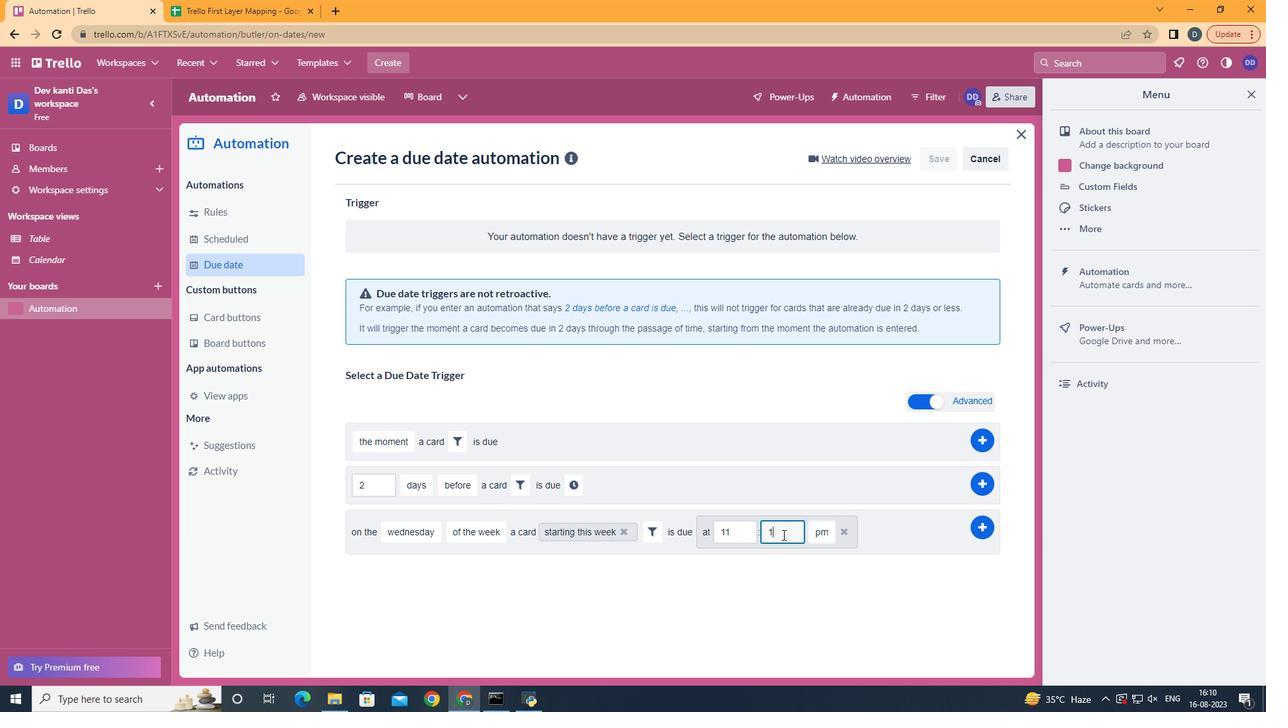 
Action: Key pressed <Key.backspace>
Screenshot: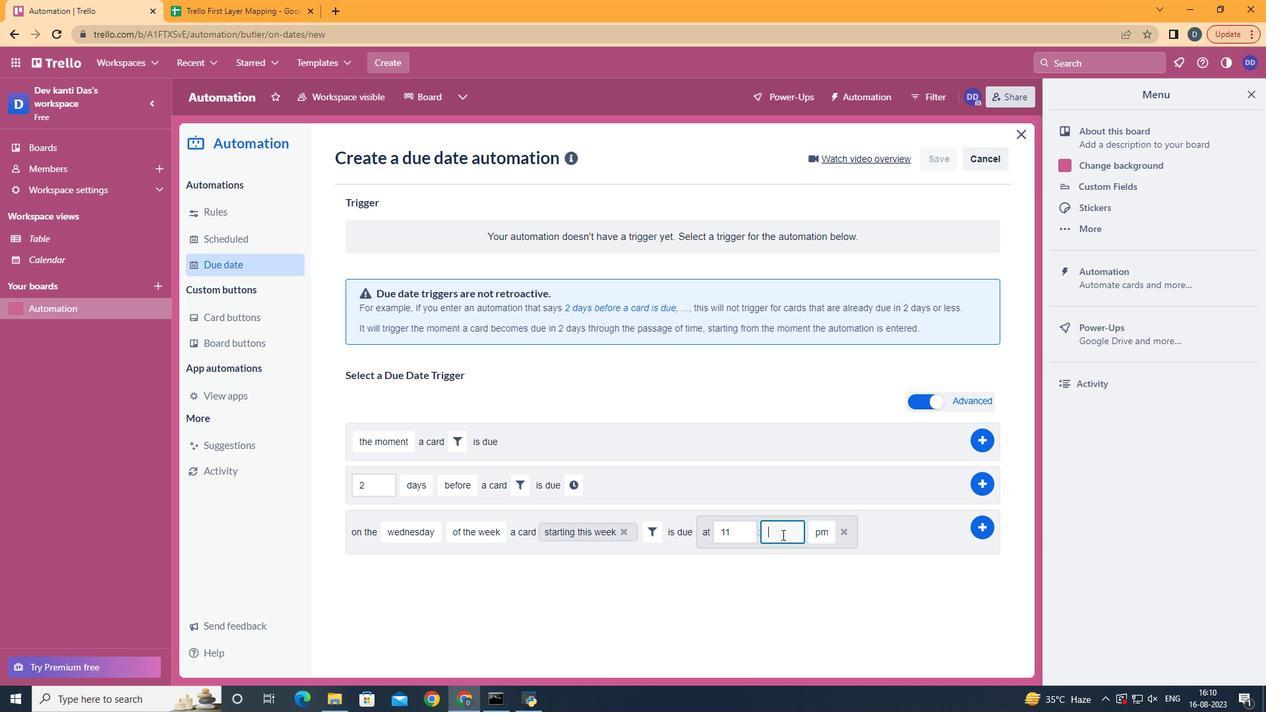 
Action: Mouse moved to (775, 527)
Screenshot: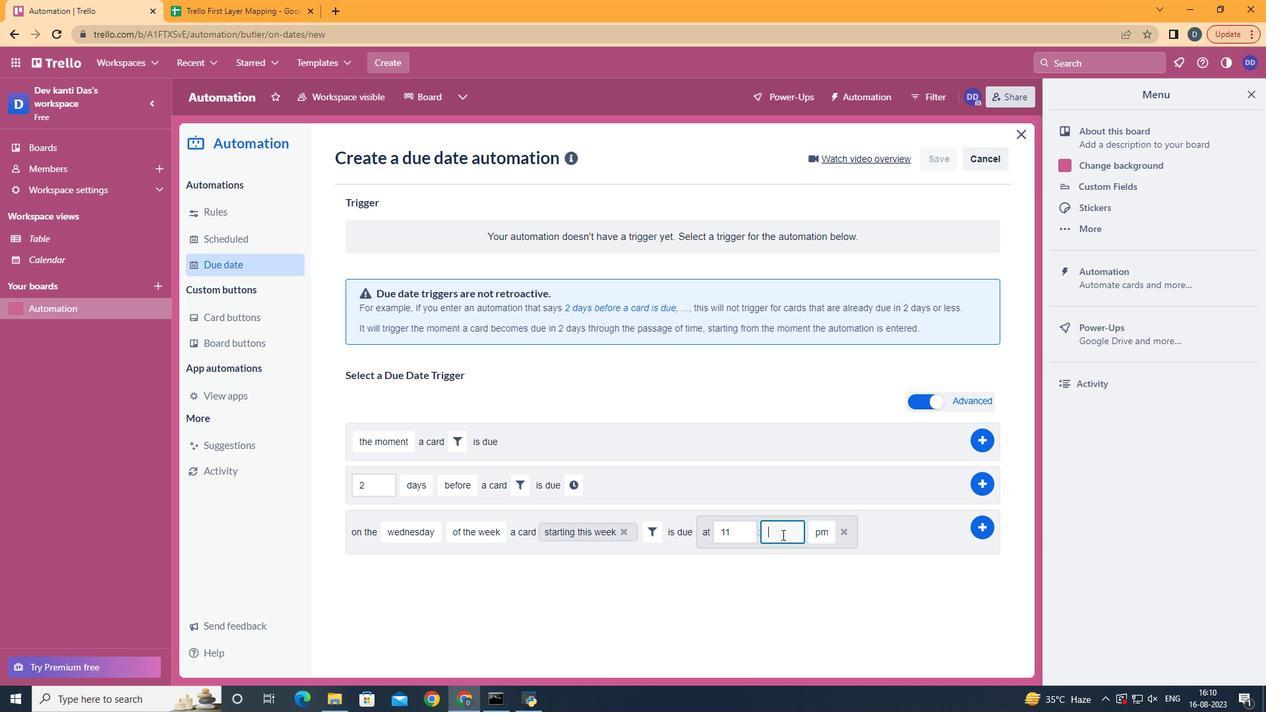 
Action: Key pressed <Key.backspace>00
Screenshot: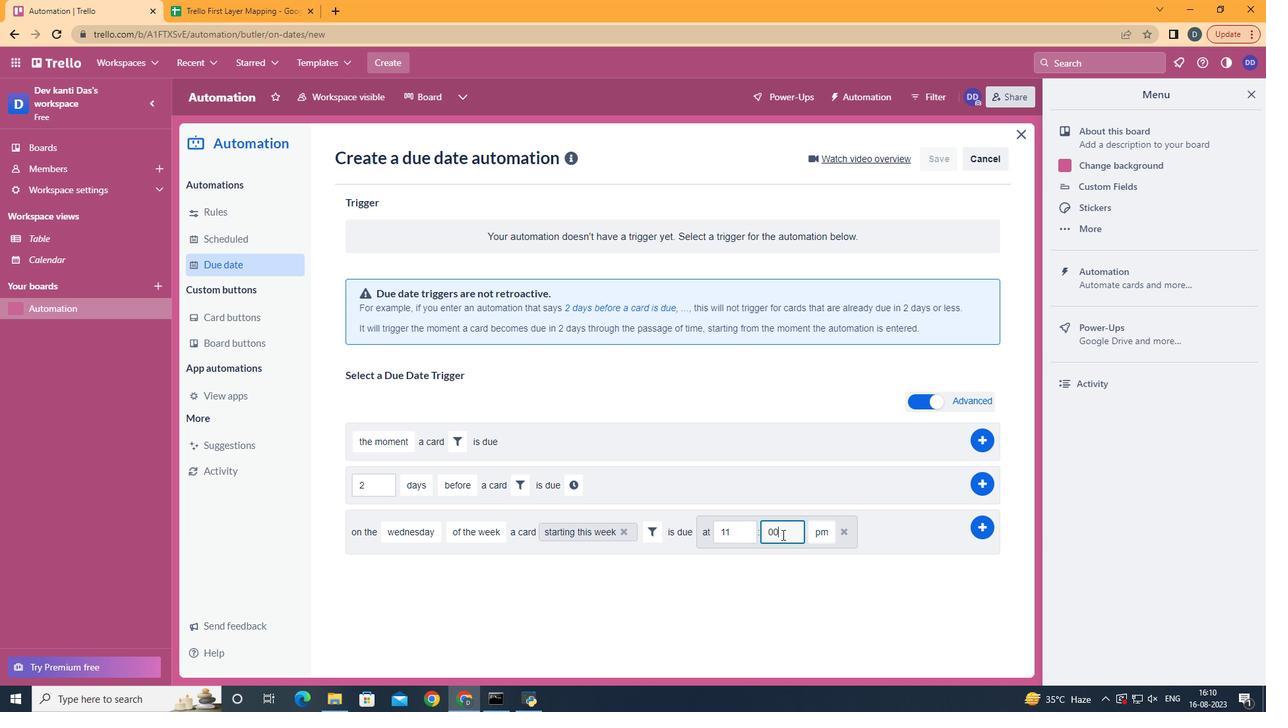 
Action: Mouse moved to (816, 543)
Screenshot: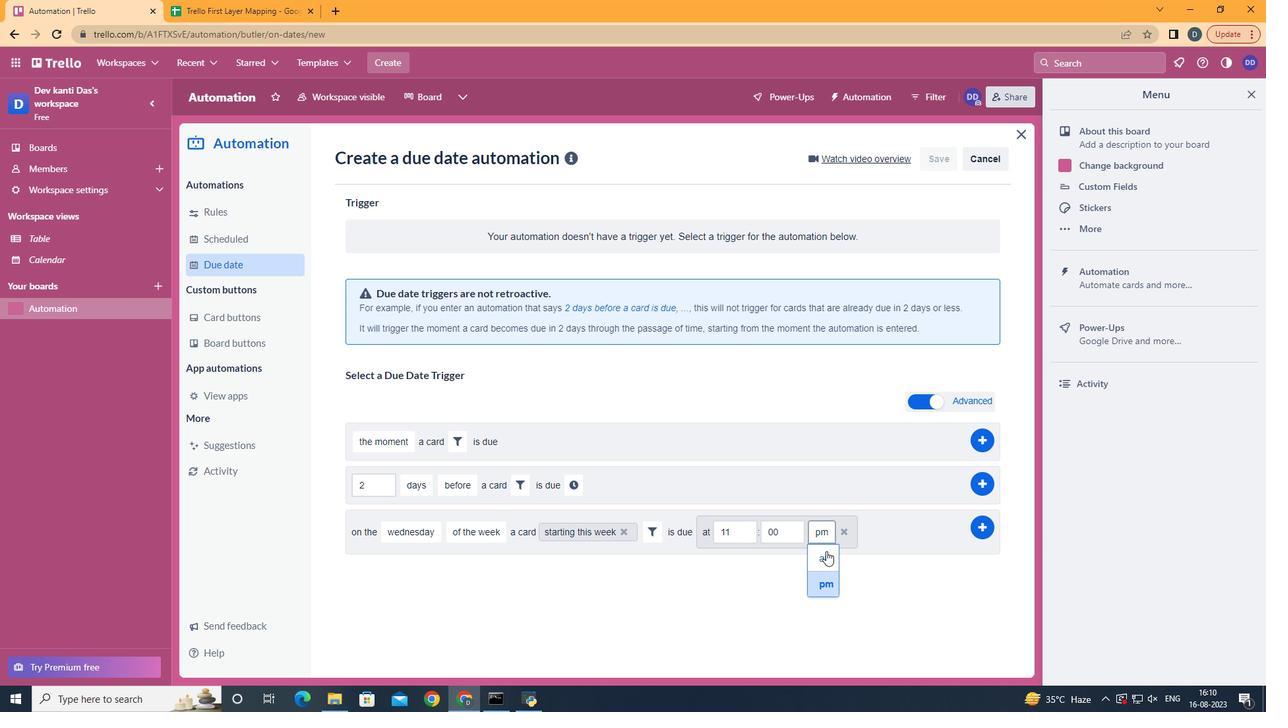 
Action: Mouse pressed left at (816, 543)
Screenshot: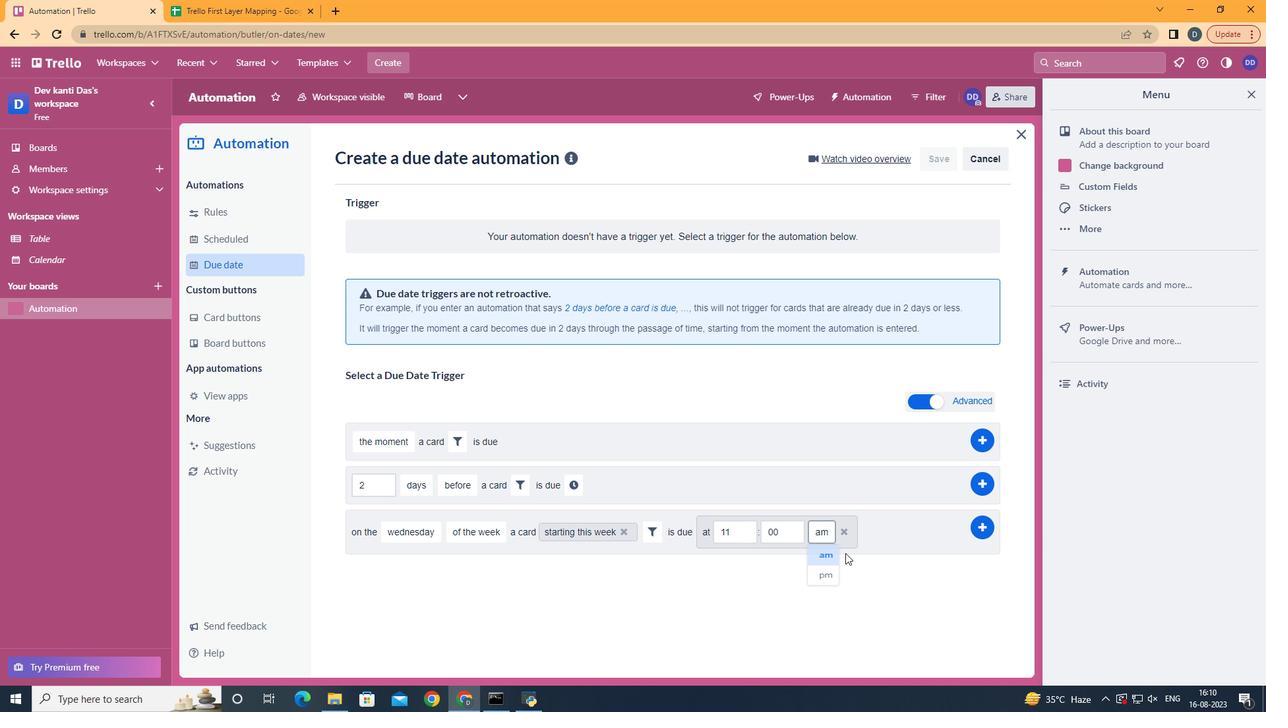 
Action: Mouse moved to (973, 529)
Screenshot: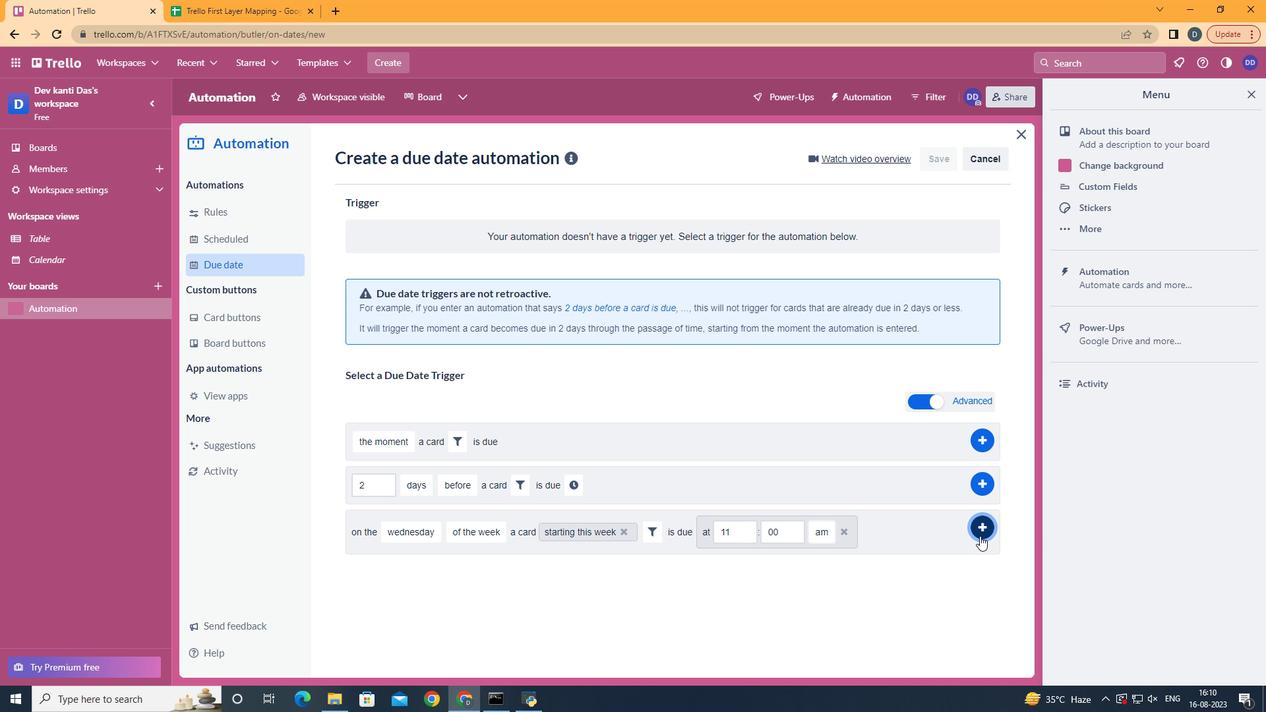 
Action: Mouse pressed left at (973, 529)
Screenshot: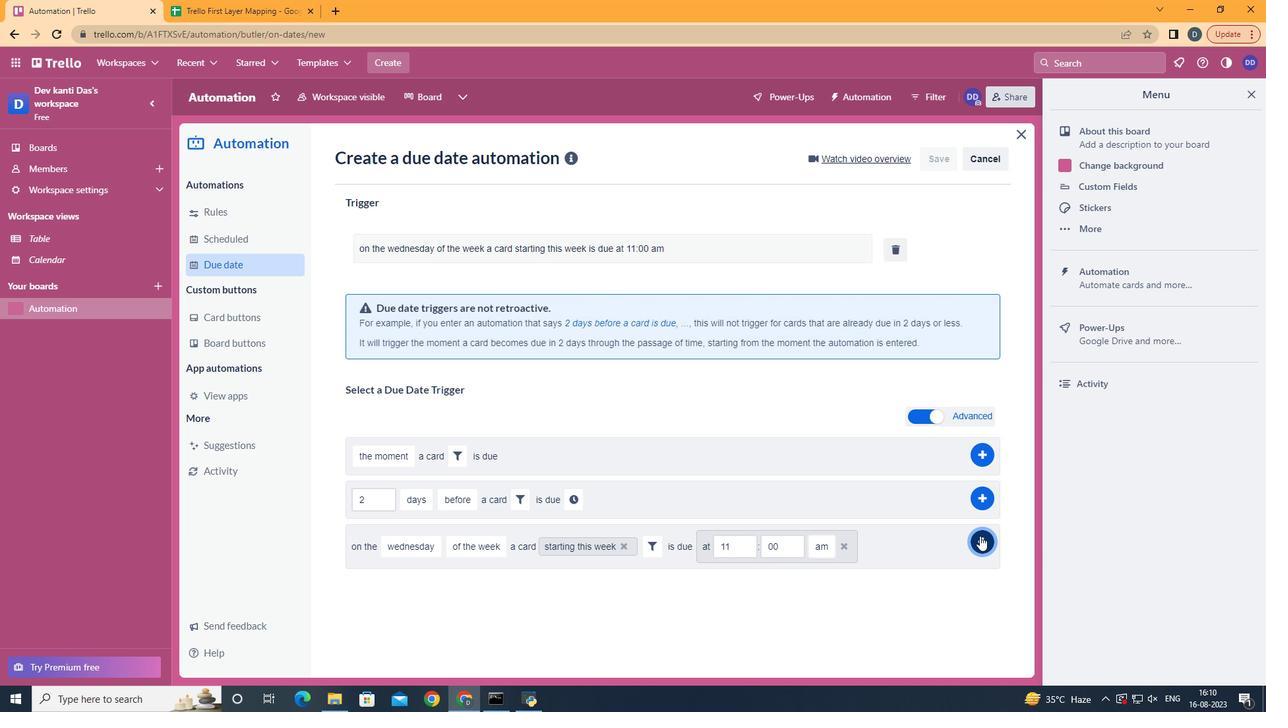 
